Task: Send an email with the signature David Green with the subject 'Invoice follow-up' and the message 'I am sorry for any delays in our response.' from softage.1@softage.net to softage.6@softage.net and softage.7@softage.net with CC to softage.8@softage.net
Action: Mouse moved to (217, 212)
Screenshot: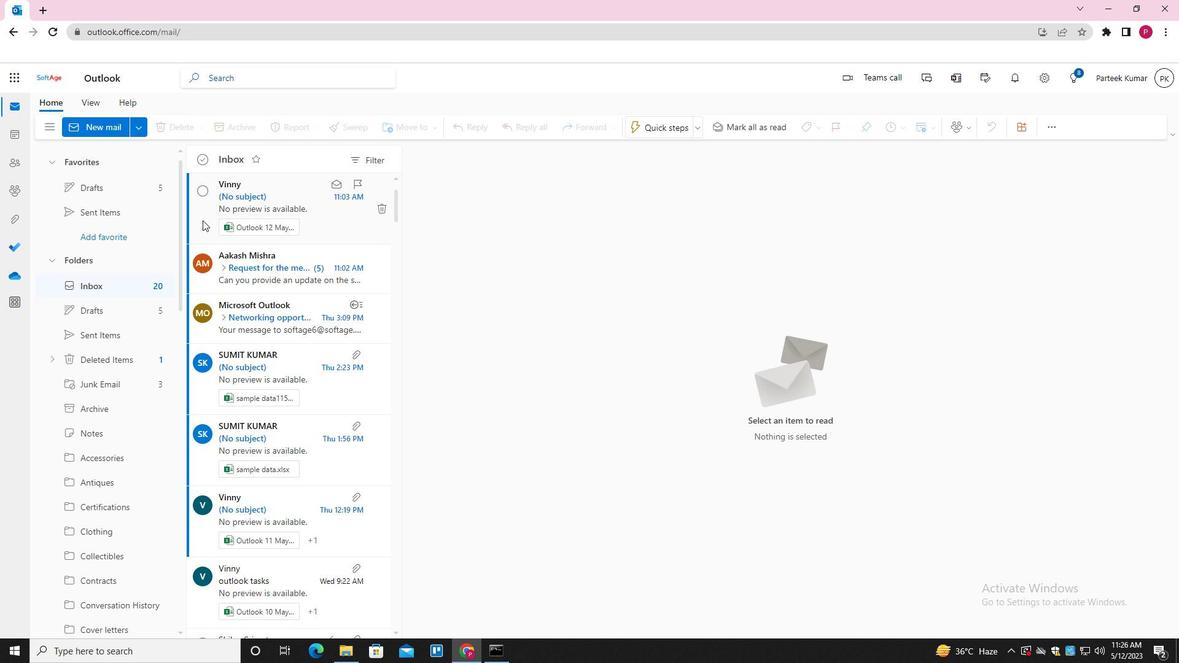 
Action: Key pressed n
Screenshot: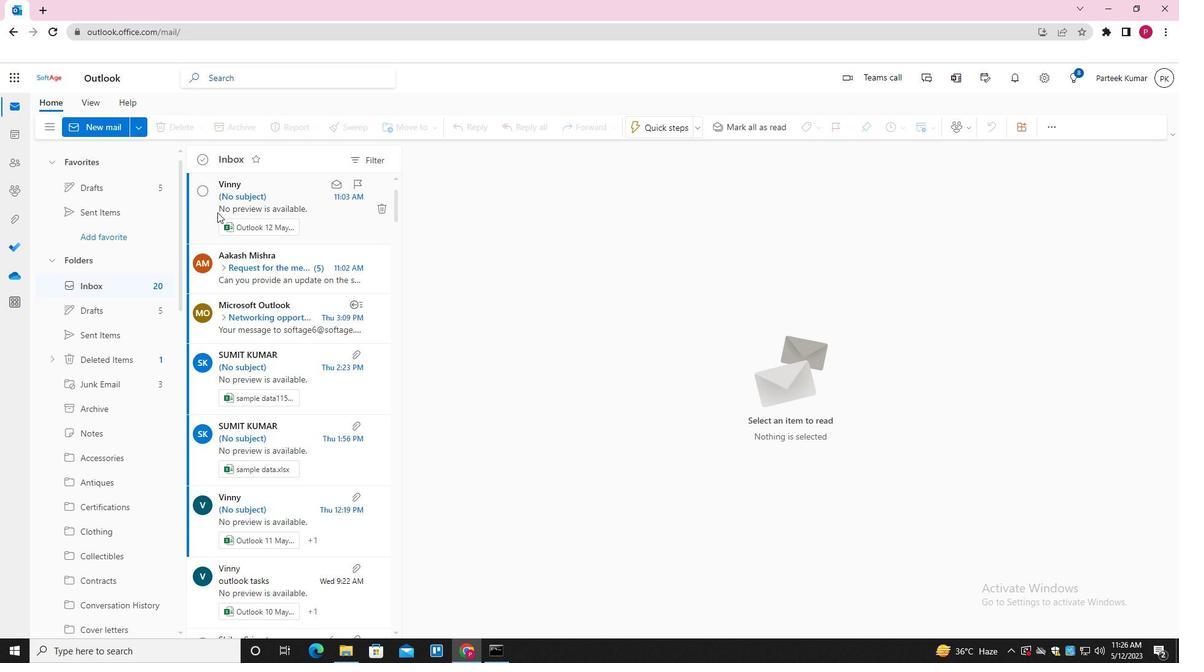 
Action: Mouse moved to (474, 283)
Screenshot: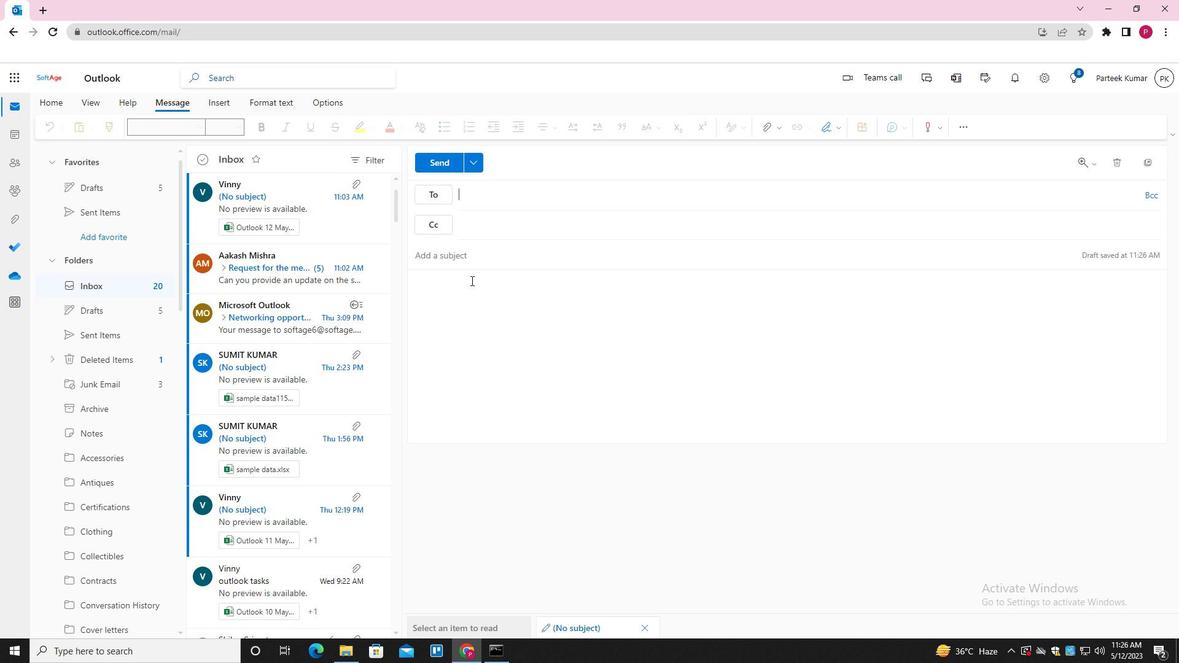 
Action: Mouse pressed left at (474, 283)
Screenshot: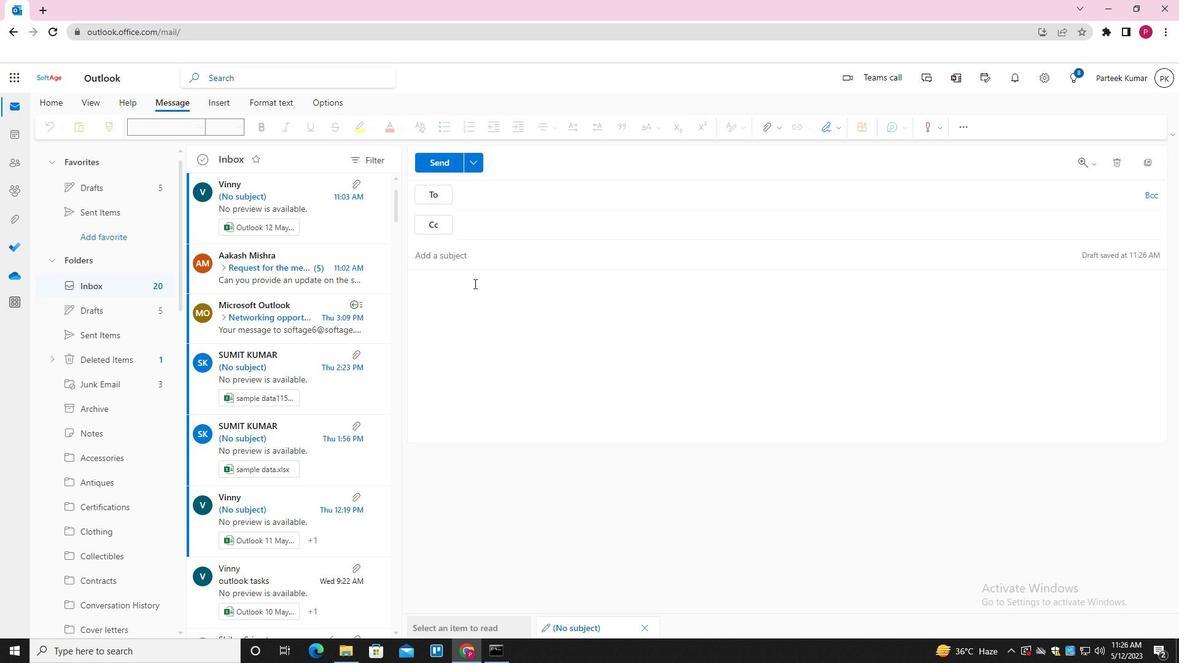 
Action: Mouse moved to (827, 128)
Screenshot: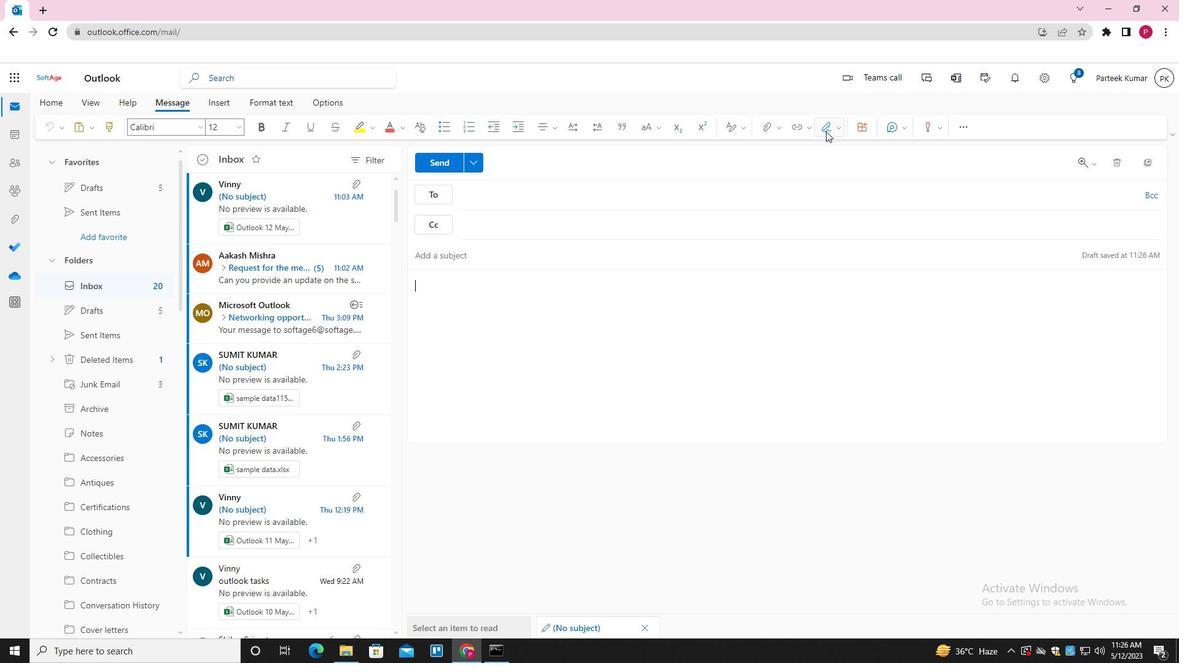 
Action: Mouse pressed left at (827, 128)
Screenshot: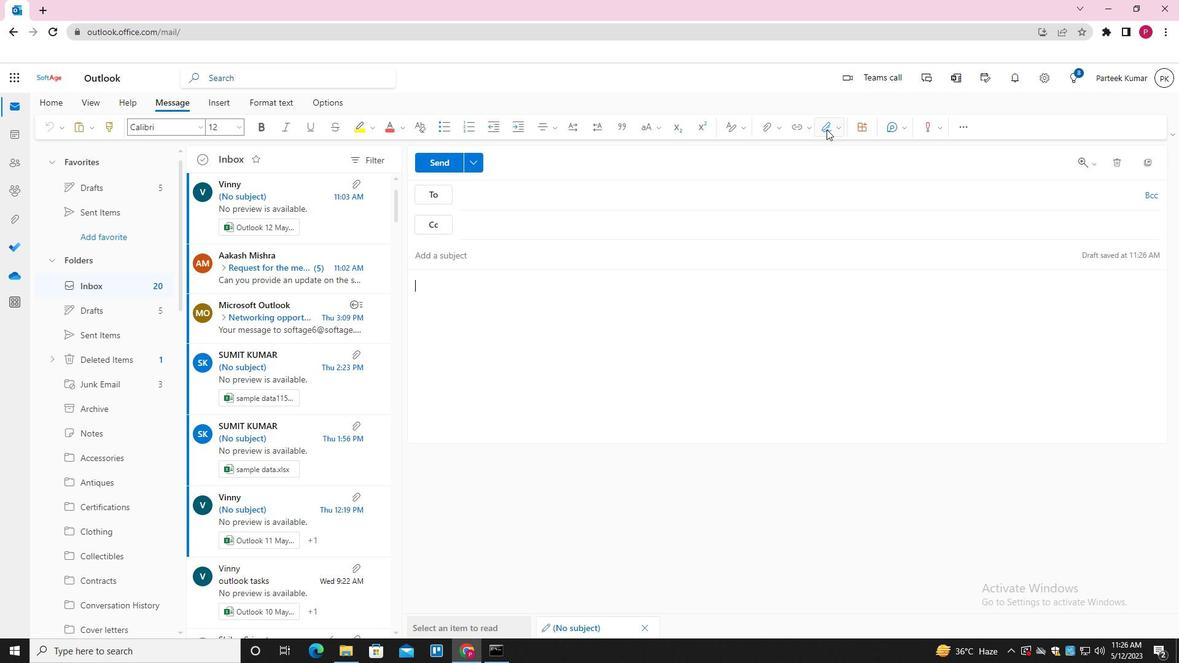 
Action: Mouse moved to (819, 175)
Screenshot: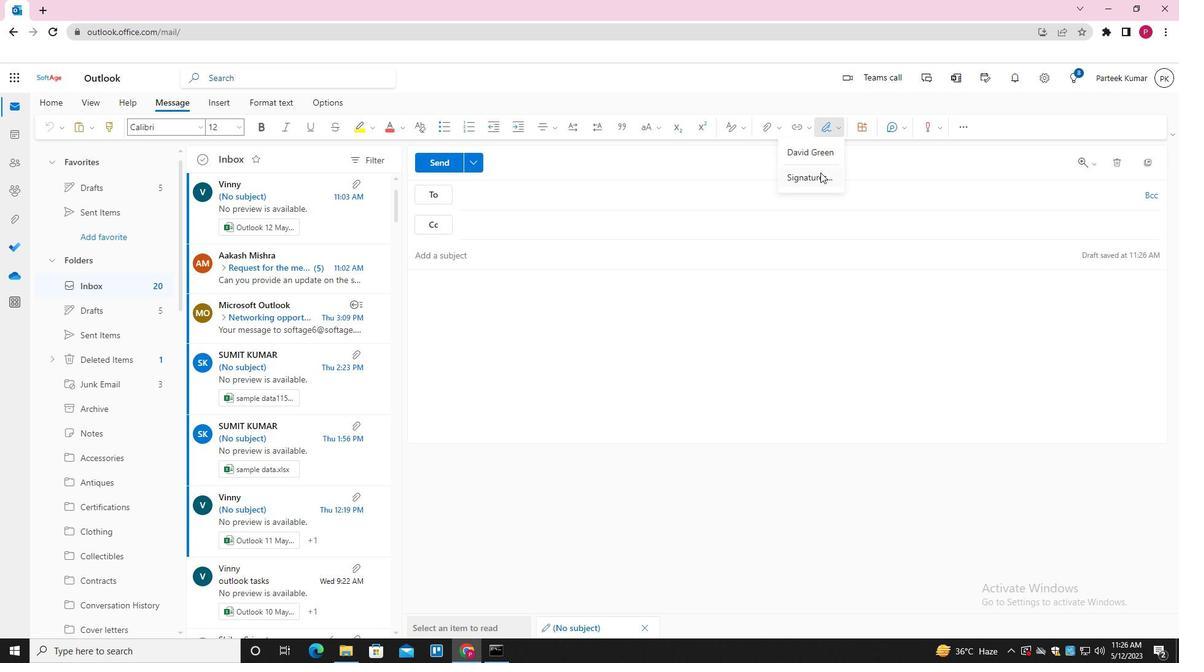 
Action: Mouse pressed left at (819, 175)
Screenshot: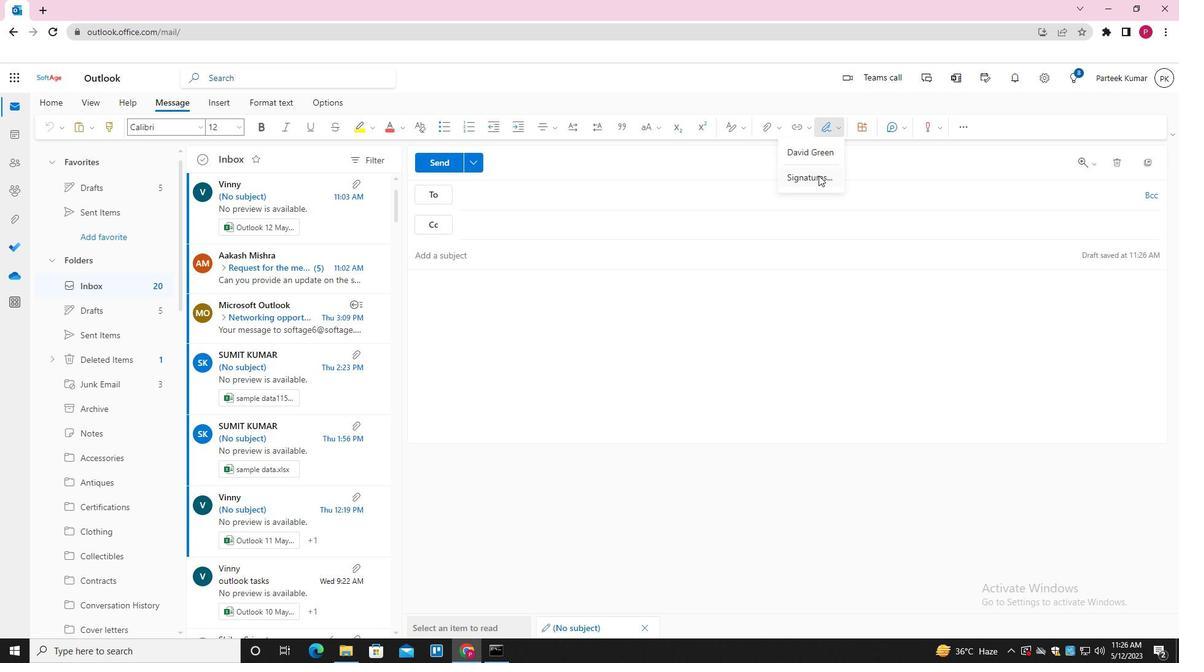
Action: Mouse moved to (822, 220)
Screenshot: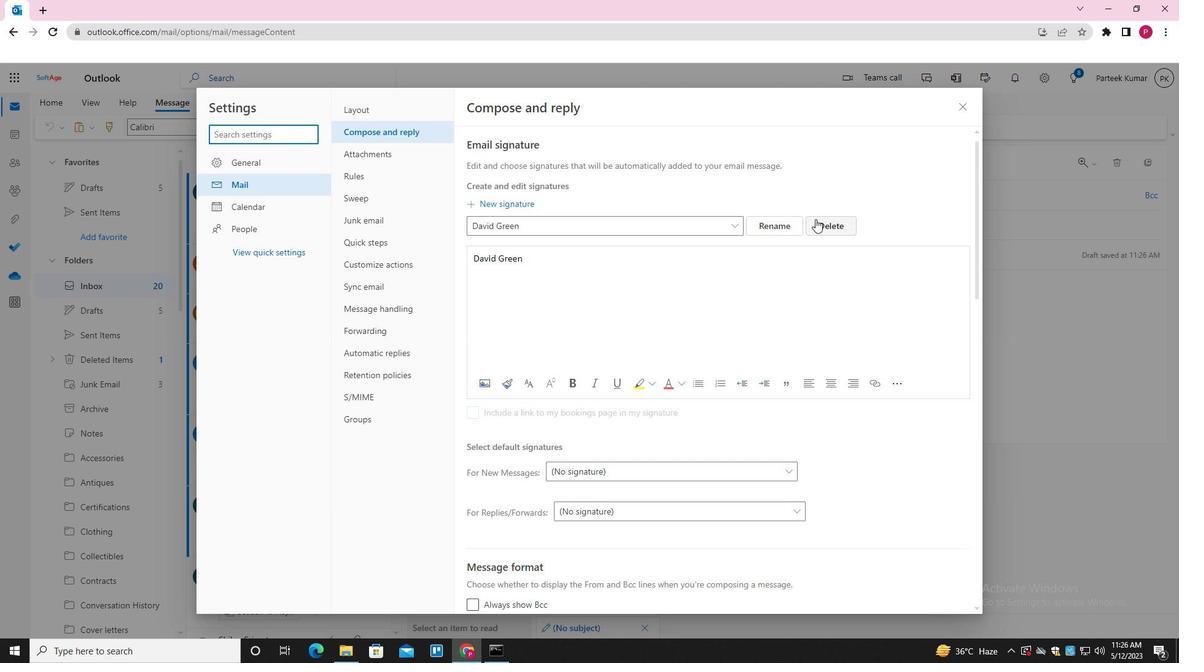 
Action: Mouse pressed left at (822, 220)
Screenshot: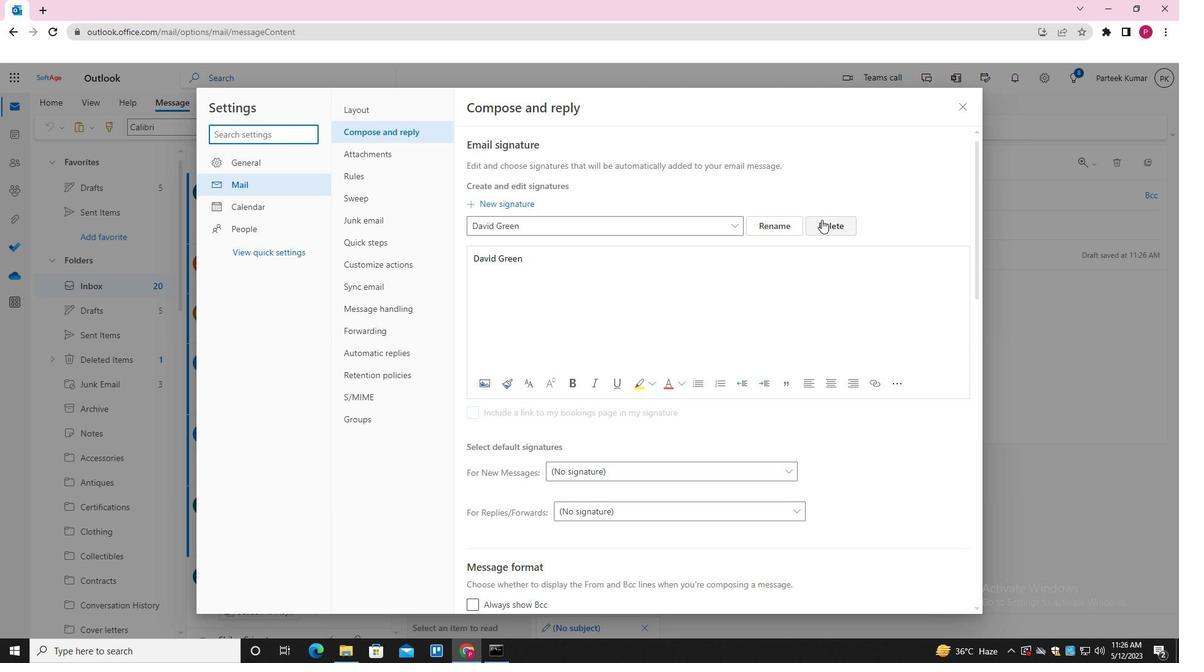
Action: Mouse moved to (635, 223)
Screenshot: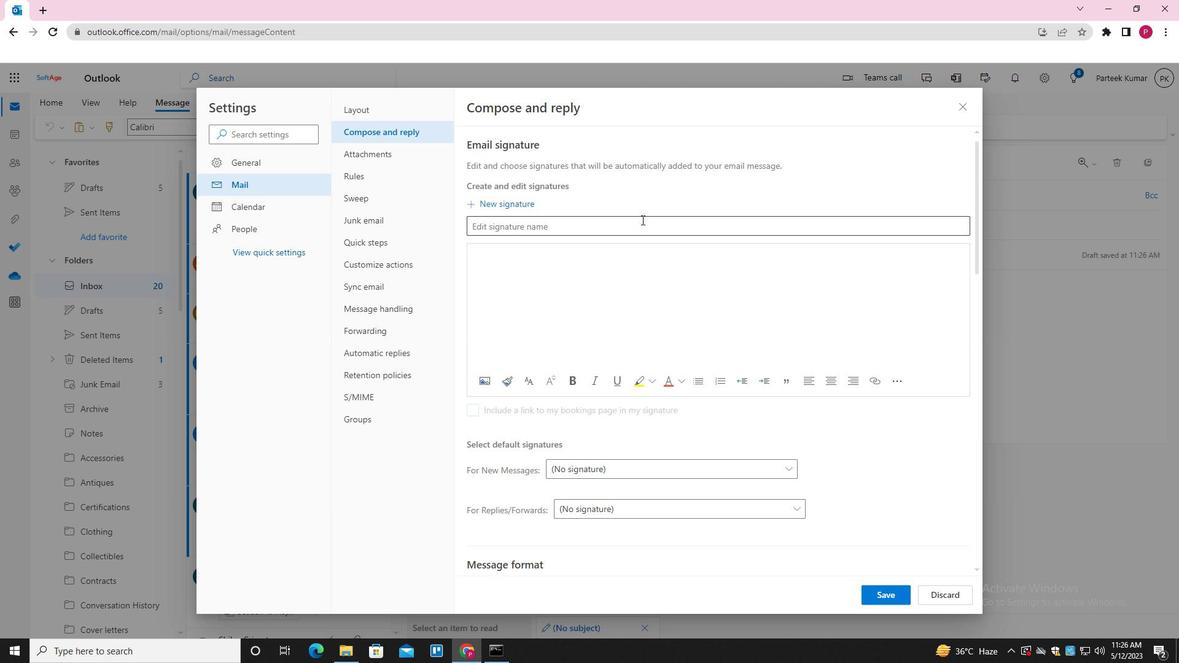 
Action: Mouse pressed left at (635, 223)
Screenshot: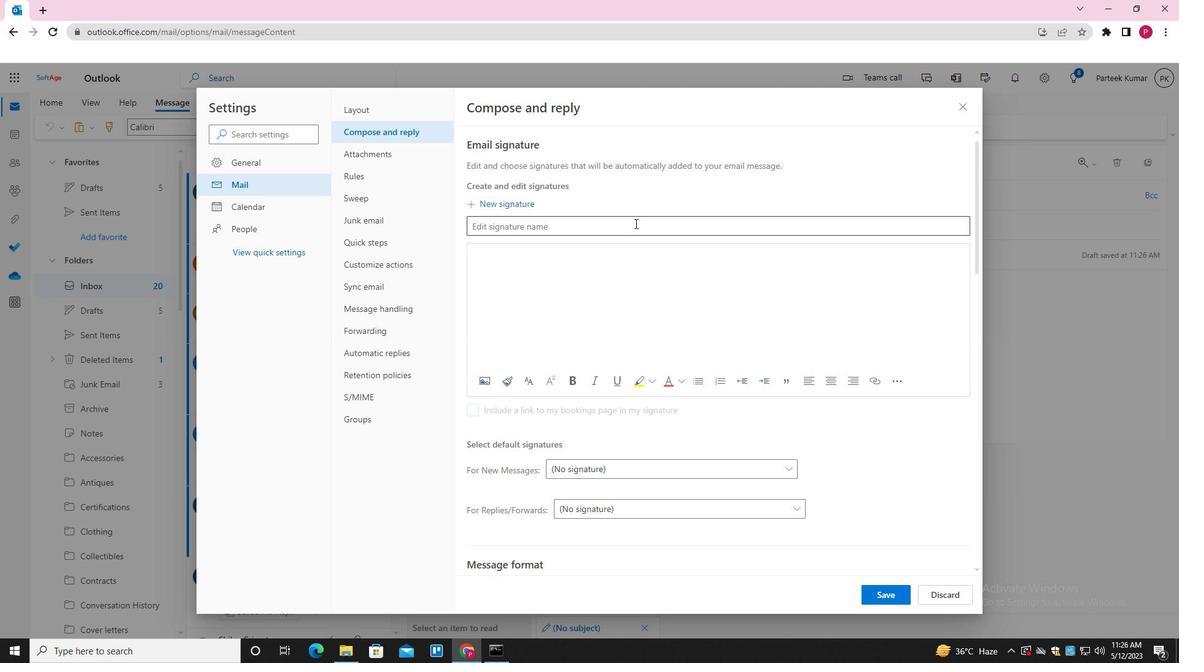 
Action: Key pressed <Key.shift>DAVID<Key.space><Key.shift><Key.shift><Key.shift><Key.shift><Key.shift><Key.shift><Key.shift><Key.shift><Key.shift><Key.shift>GREEN<Key.space><Key.tab><Key.shift>DAVID<Key.space><Key.shift><Key.shift><Key.shift><Key.shift><Key.shift><Key.shift><Key.shift><Key.shift>GREEN
Screenshot: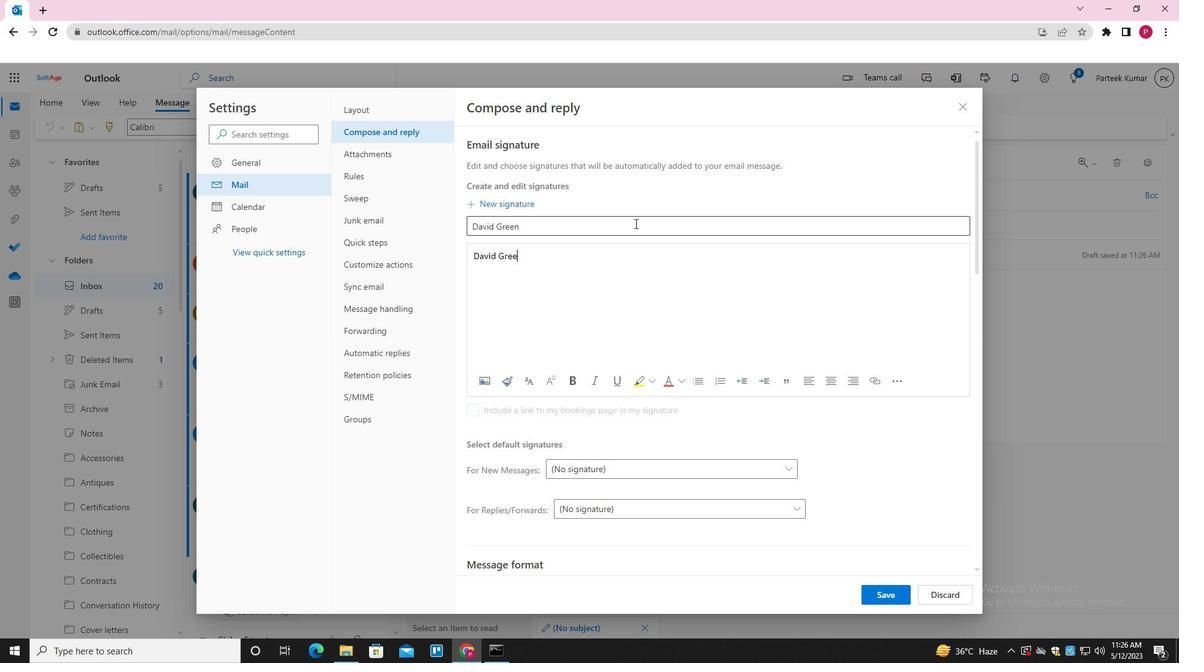 
Action: Mouse moved to (896, 597)
Screenshot: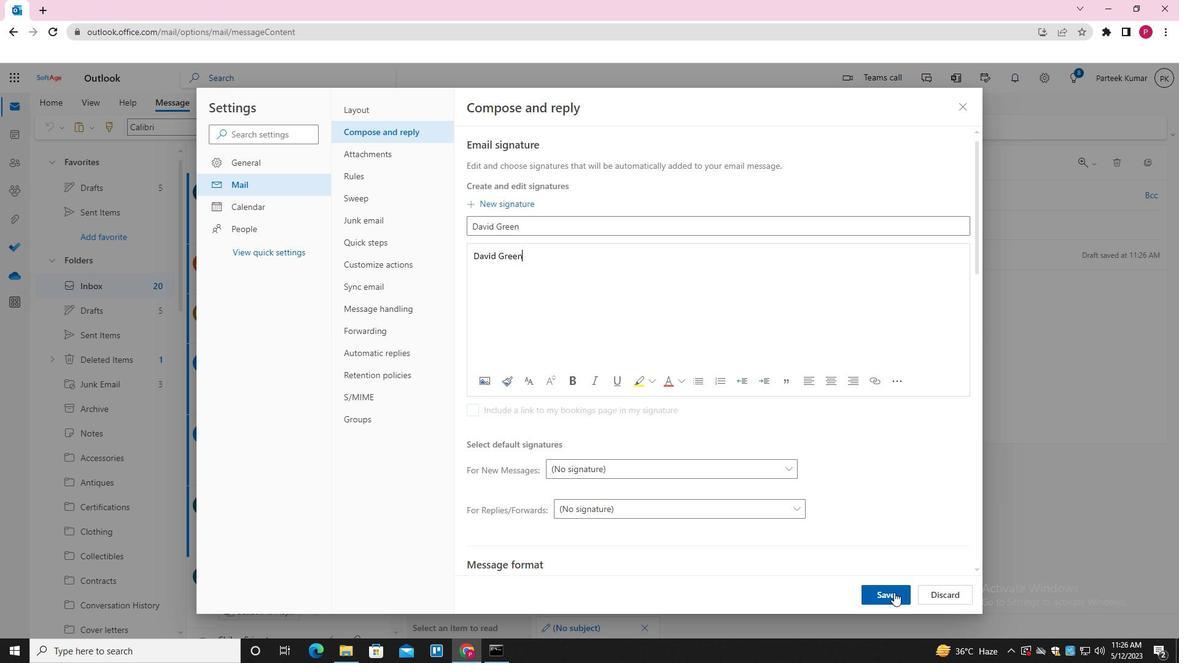 
Action: Mouse pressed left at (896, 597)
Screenshot: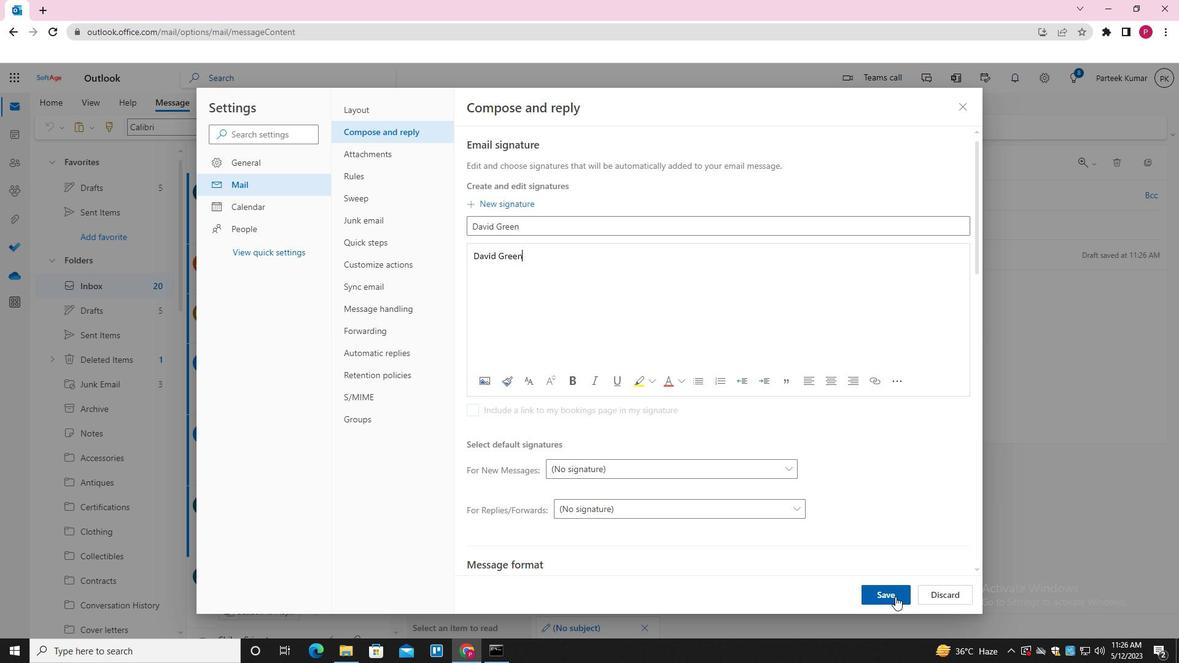 
Action: Mouse moved to (962, 106)
Screenshot: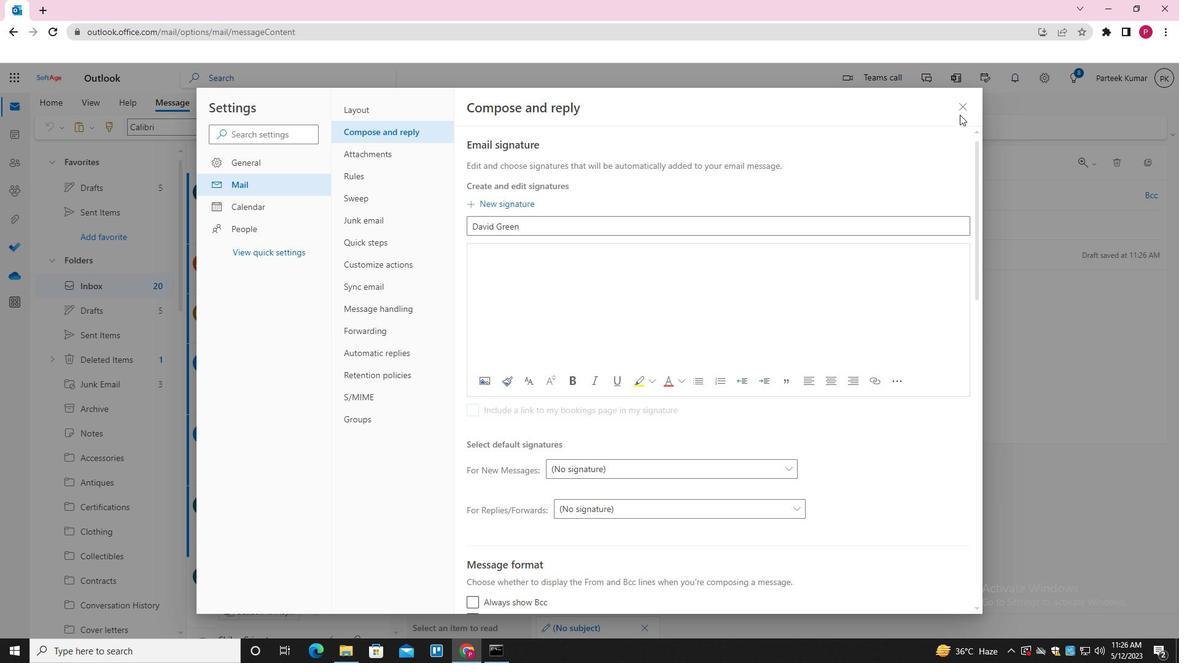 
Action: Mouse pressed left at (962, 106)
Screenshot: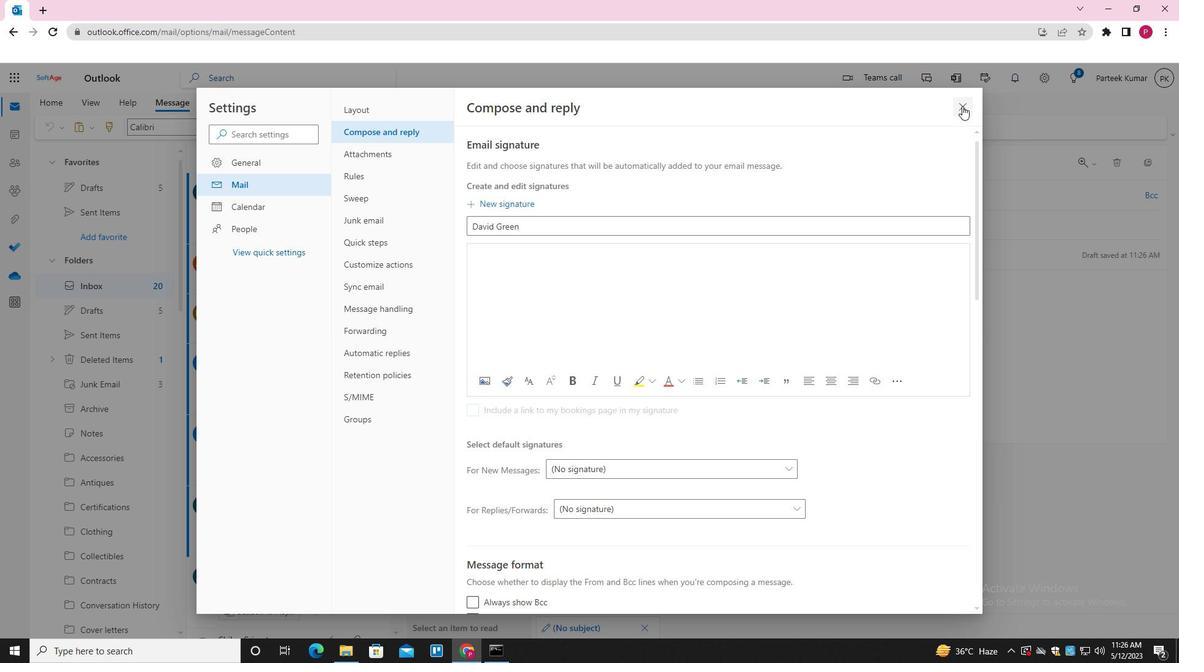 
Action: Mouse moved to (722, 291)
Screenshot: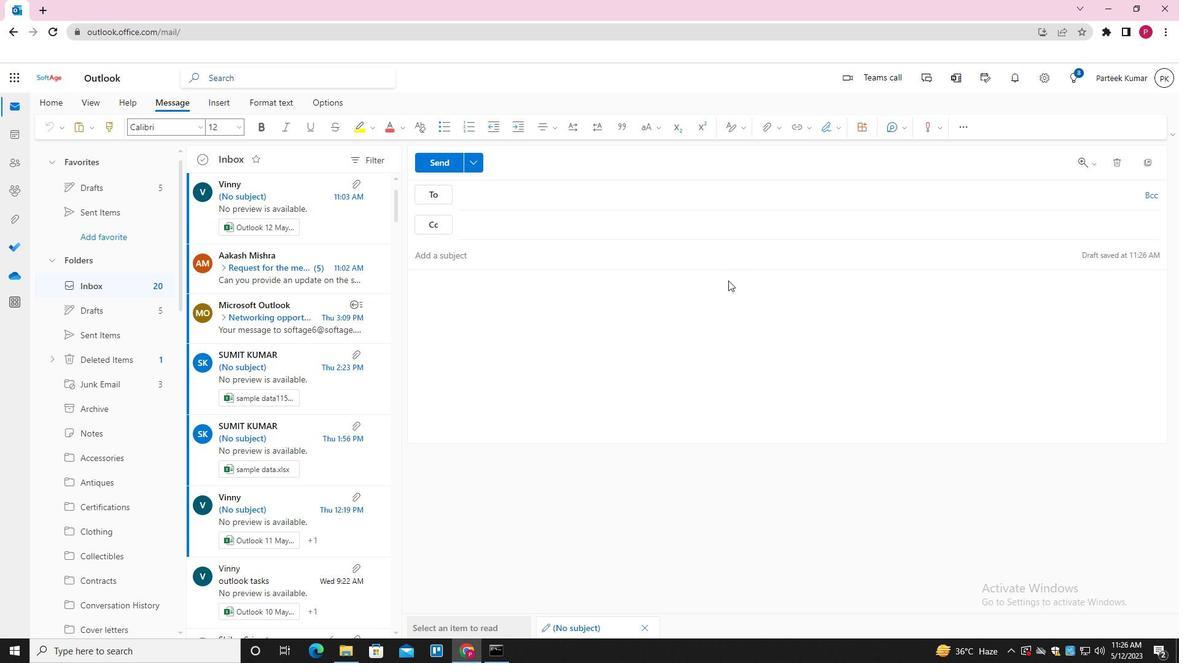 
Action: Mouse pressed left at (722, 291)
Screenshot: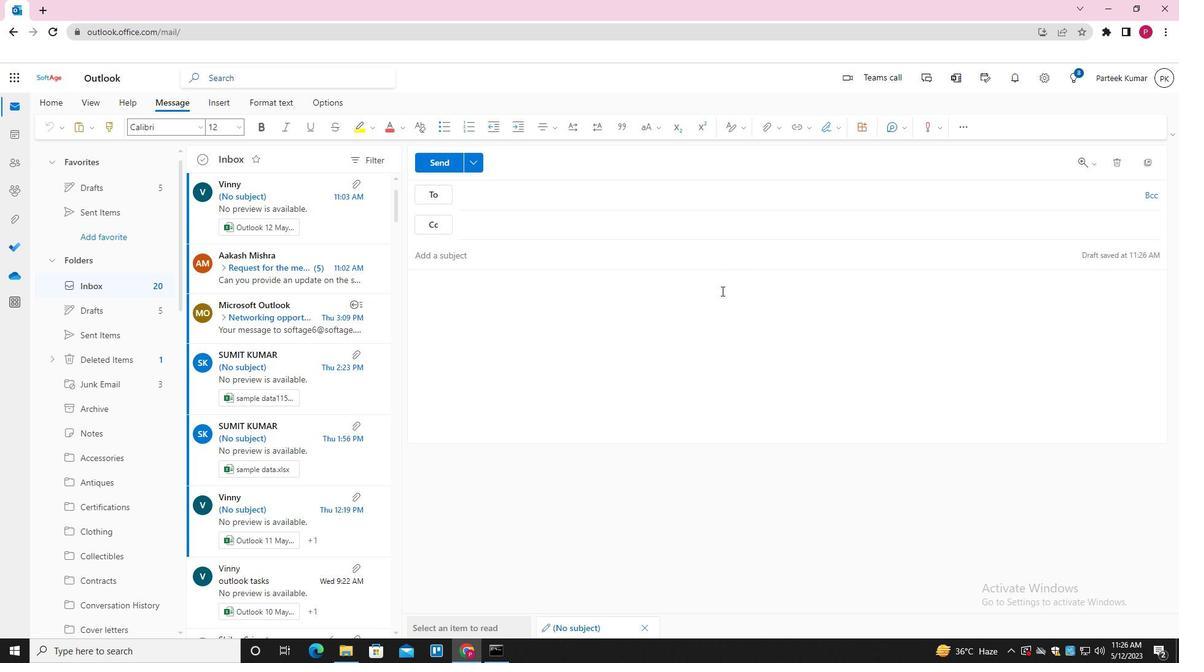 
Action: Mouse moved to (823, 127)
Screenshot: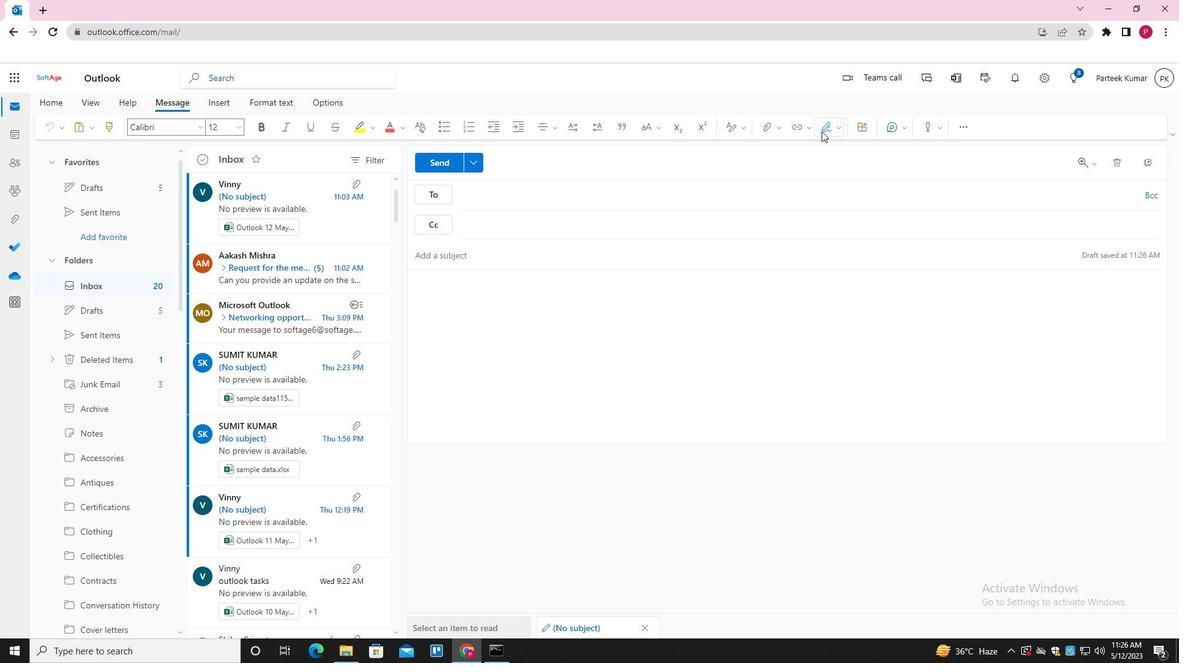 
Action: Mouse pressed left at (823, 127)
Screenshot: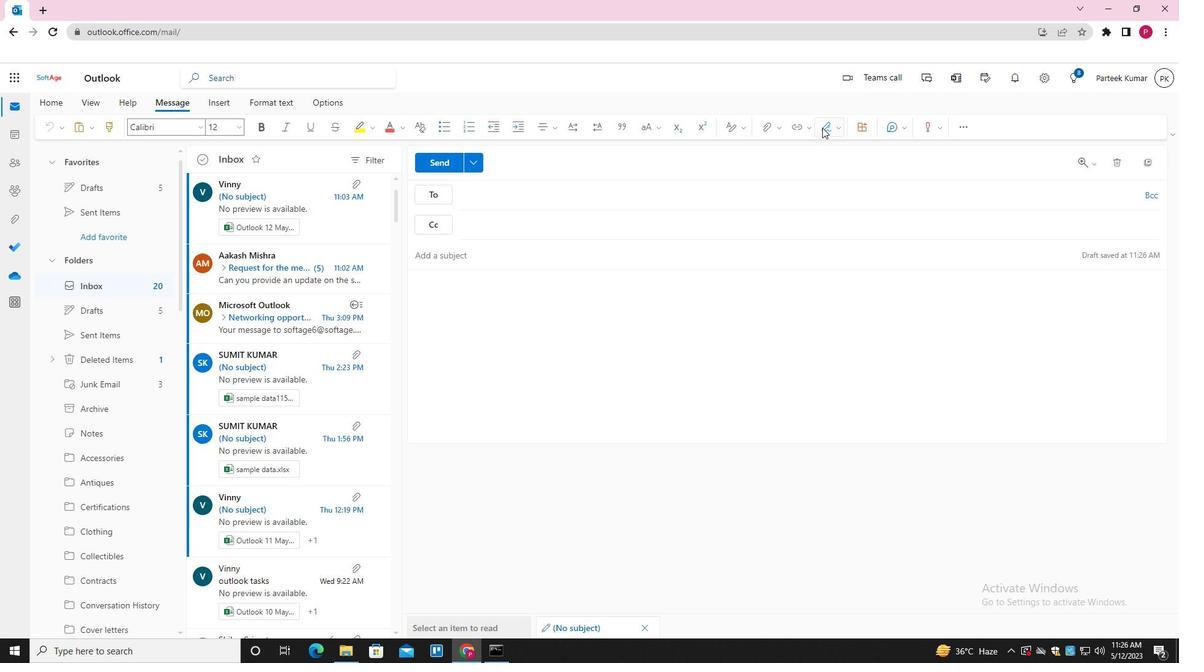 
Action: Mouse moved to (819, 151)
Screenshot: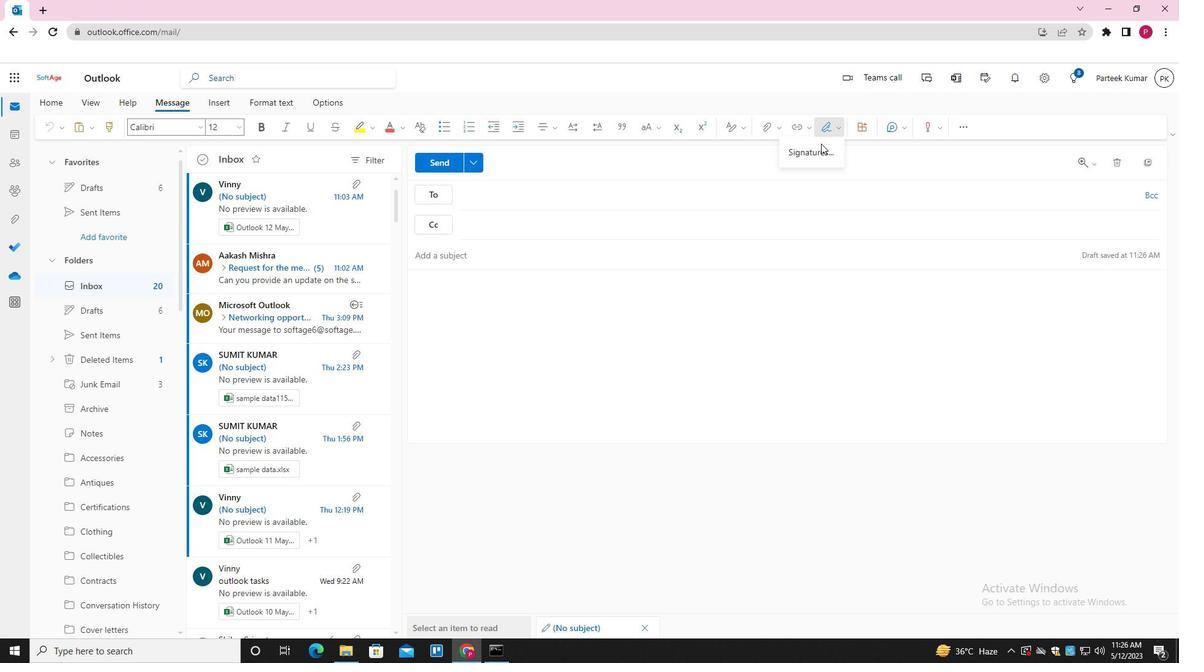 
Action: Mouse pressed left at (819, 151)
Screenshot: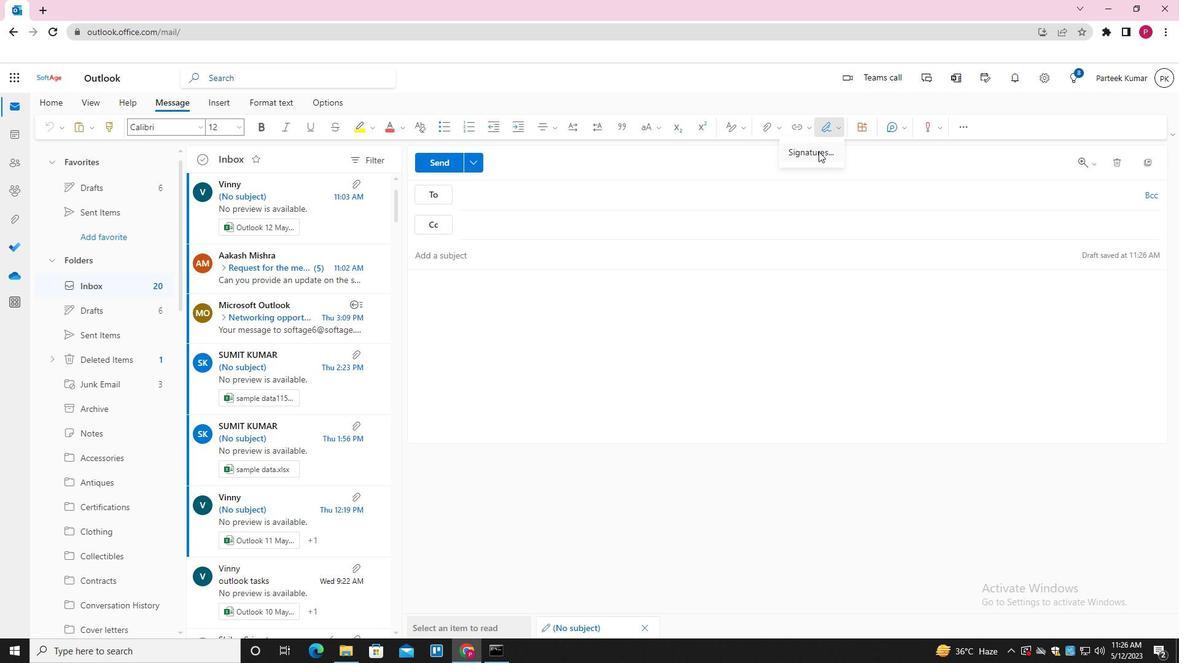 
Action: Mouse moved to (682, 223)
Screenshot: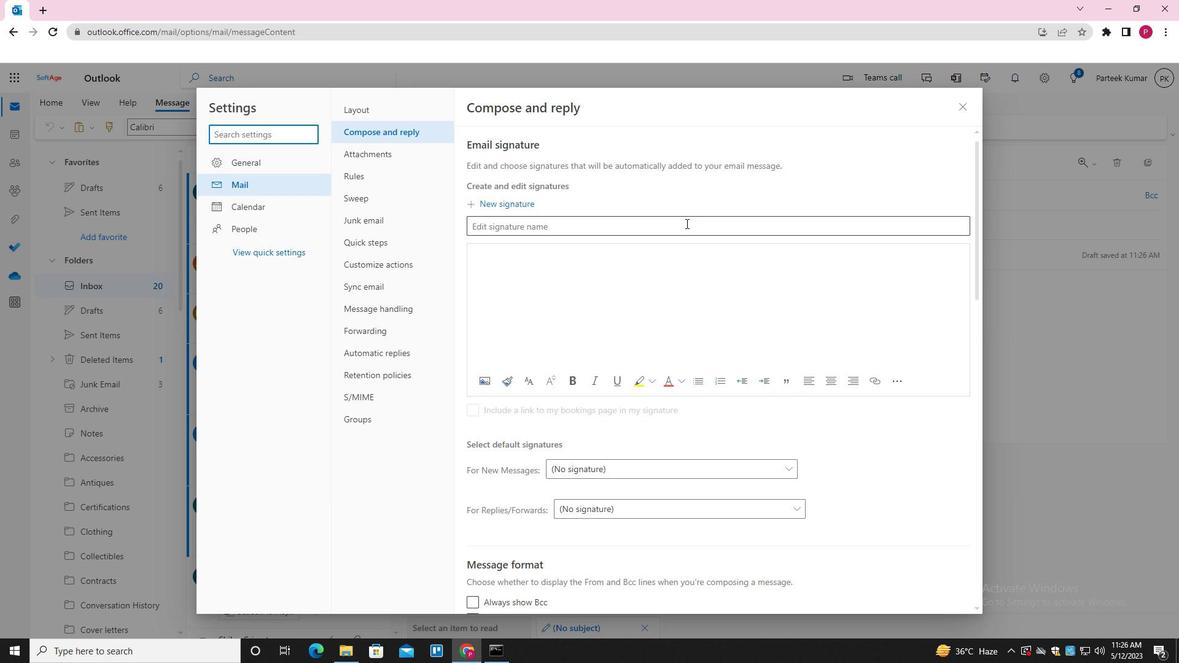 
Action: Mouse pressed left at (682, 223)
Screenshot: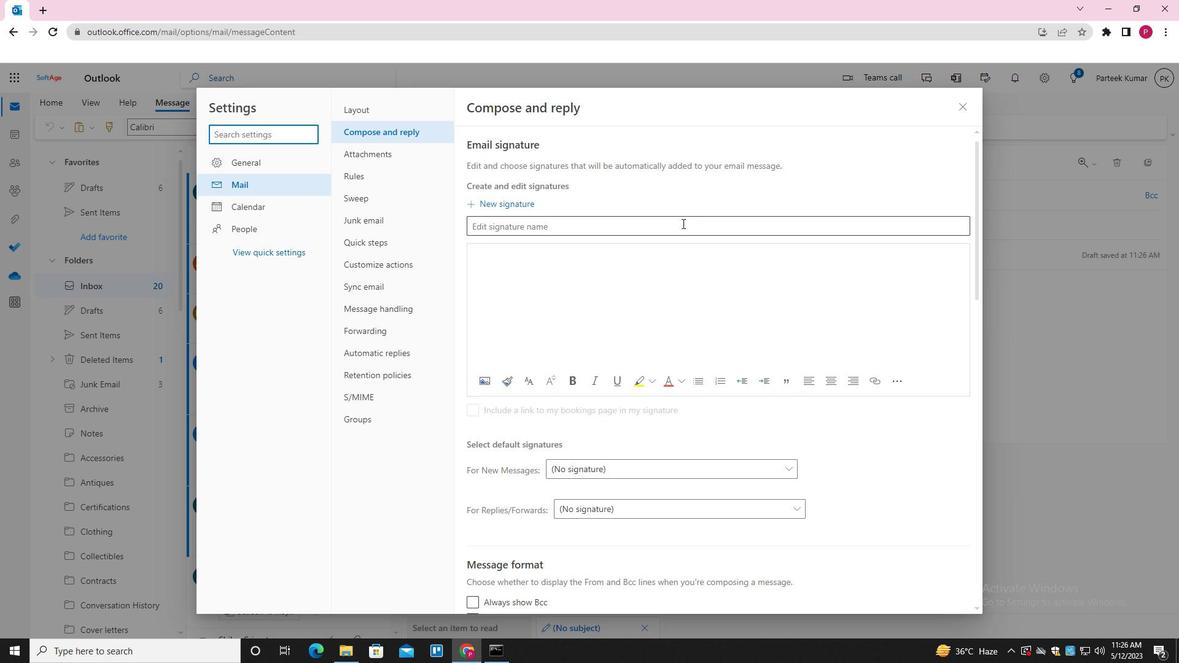 
Action: Key pressed <Key.shift>DAVID<Key.space><Key.shift>GREEN<Key.tab><Key.shift>DAVID<Key.space><Key.shift>GREEN
Screenshot: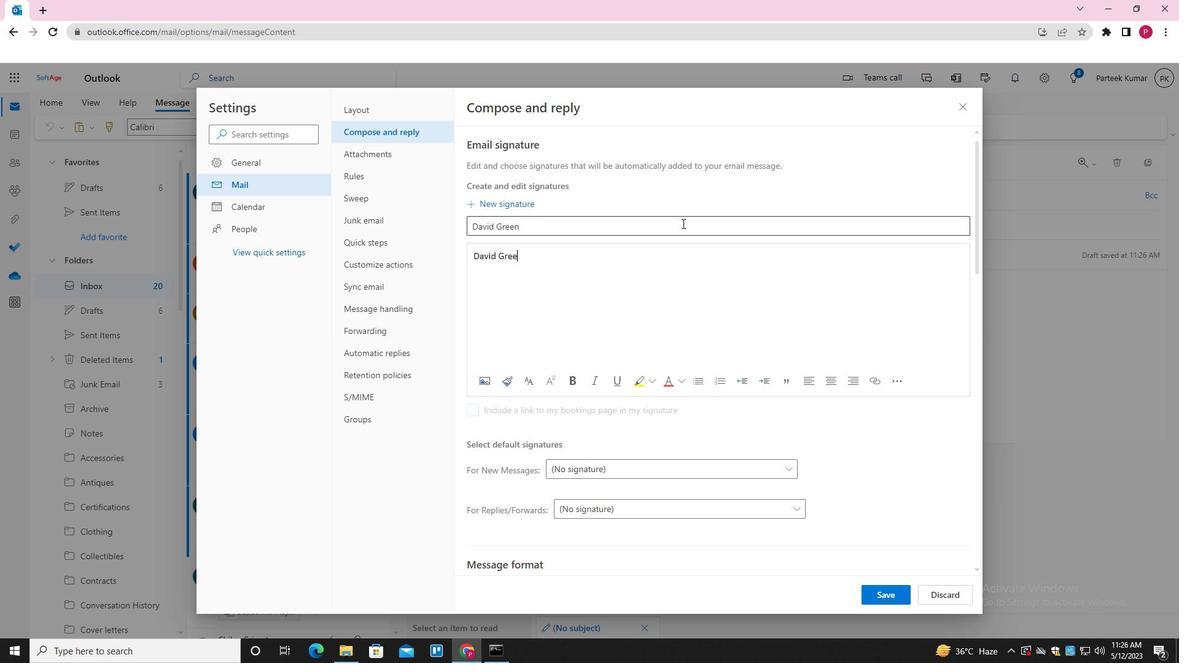 
Action: Mouse moved to (883, 601)
Screenshot: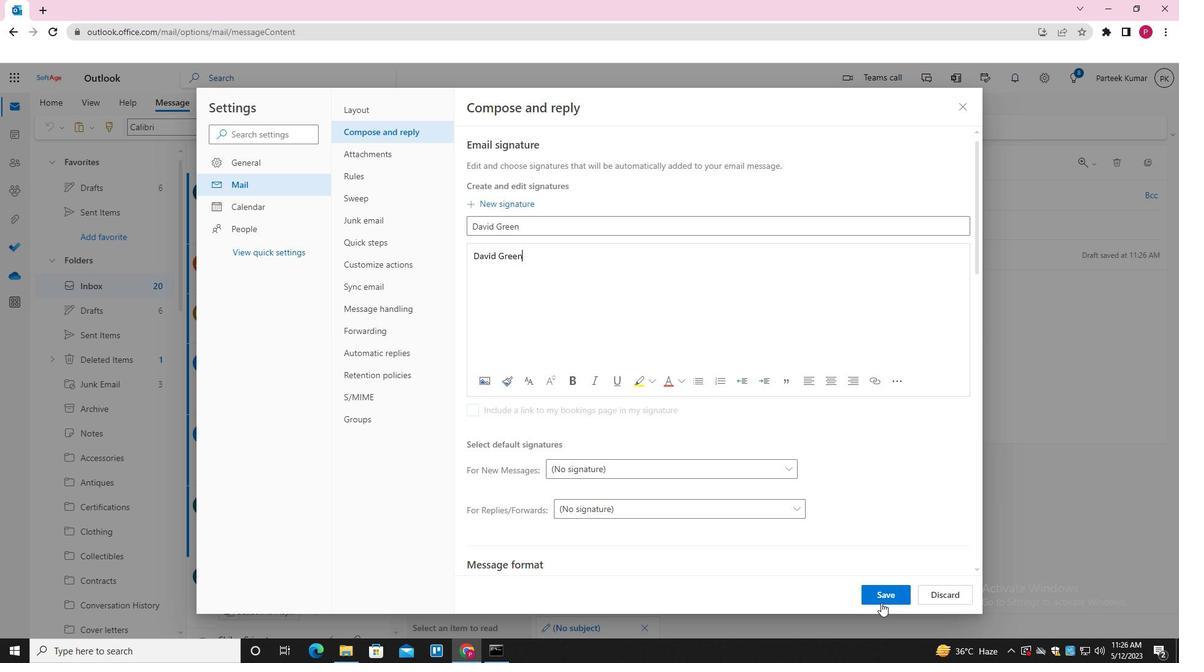 
Action: Mouse pressed left at (883, 601)
Screenshot: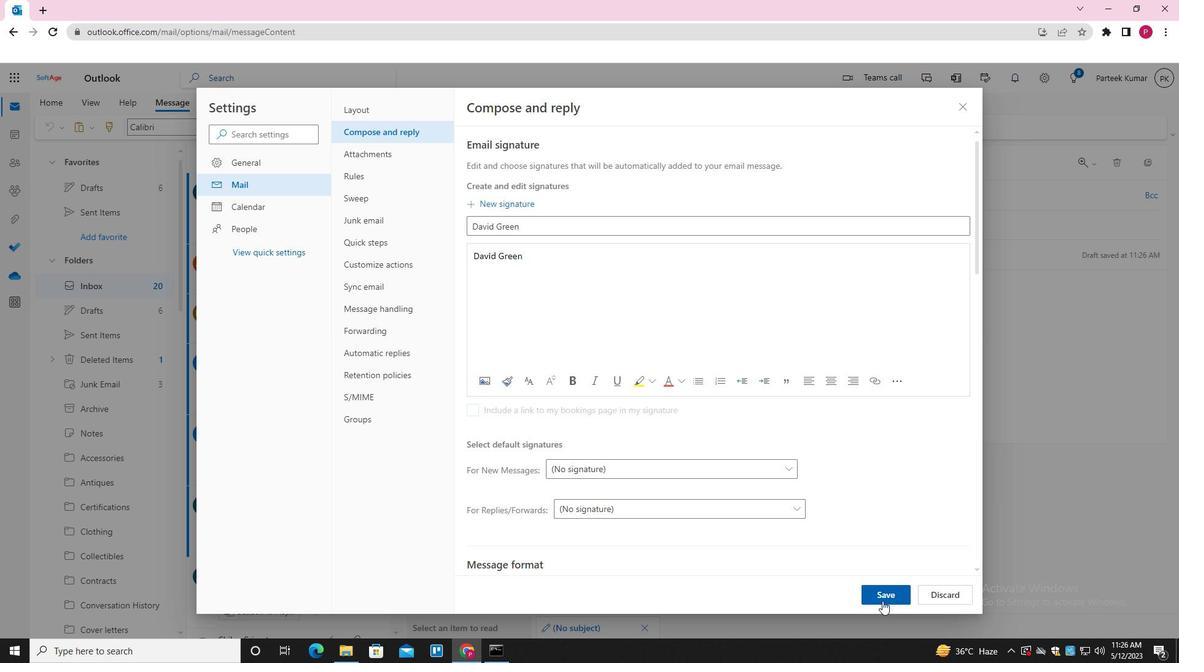 
Action: Mouse moved to (961, 110)
Screenshot: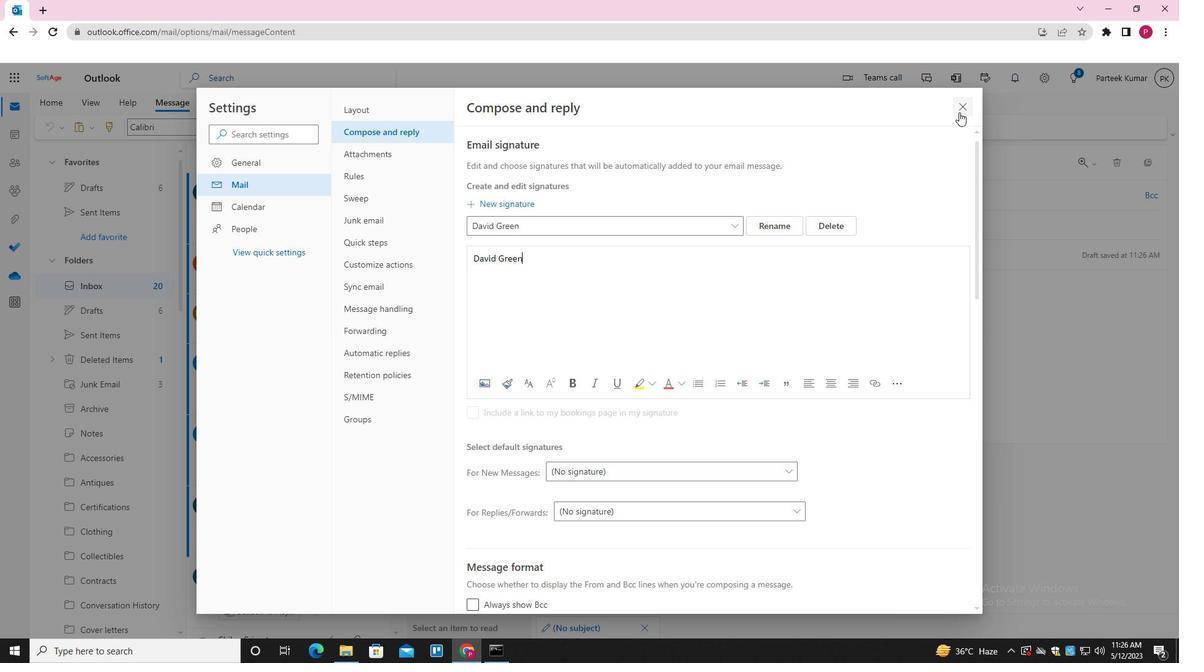 
Action: Mouse pressed left at (961, 110)
Screenshot: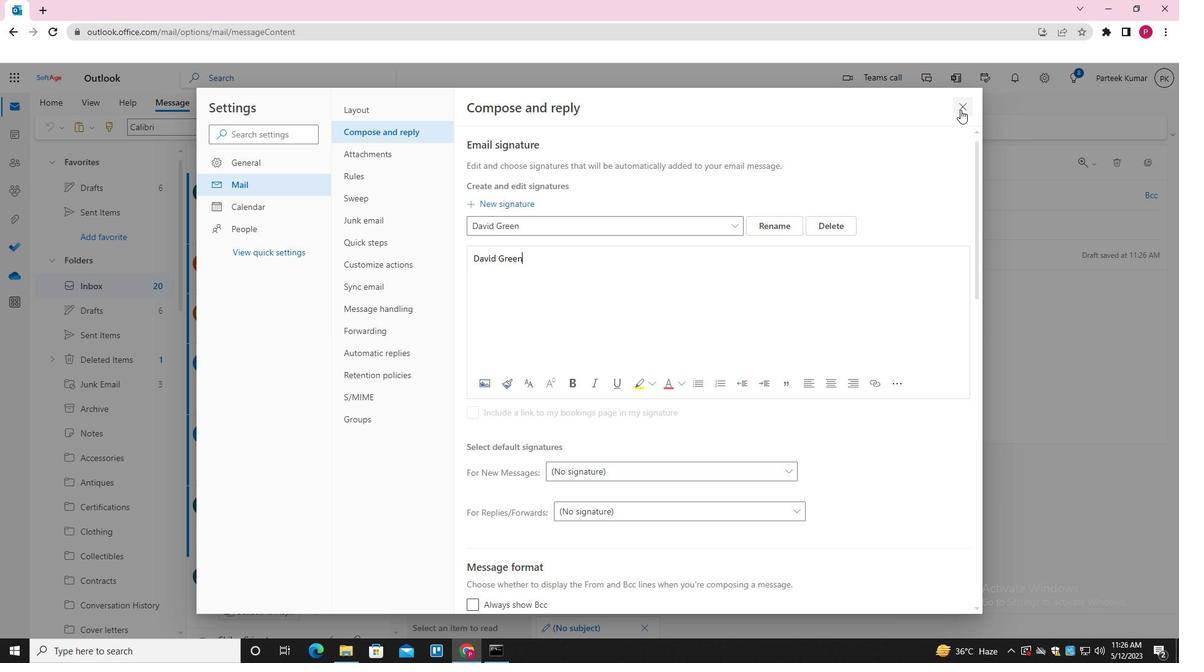 
Action: Mouse moved to (768, 300)
Screenshot: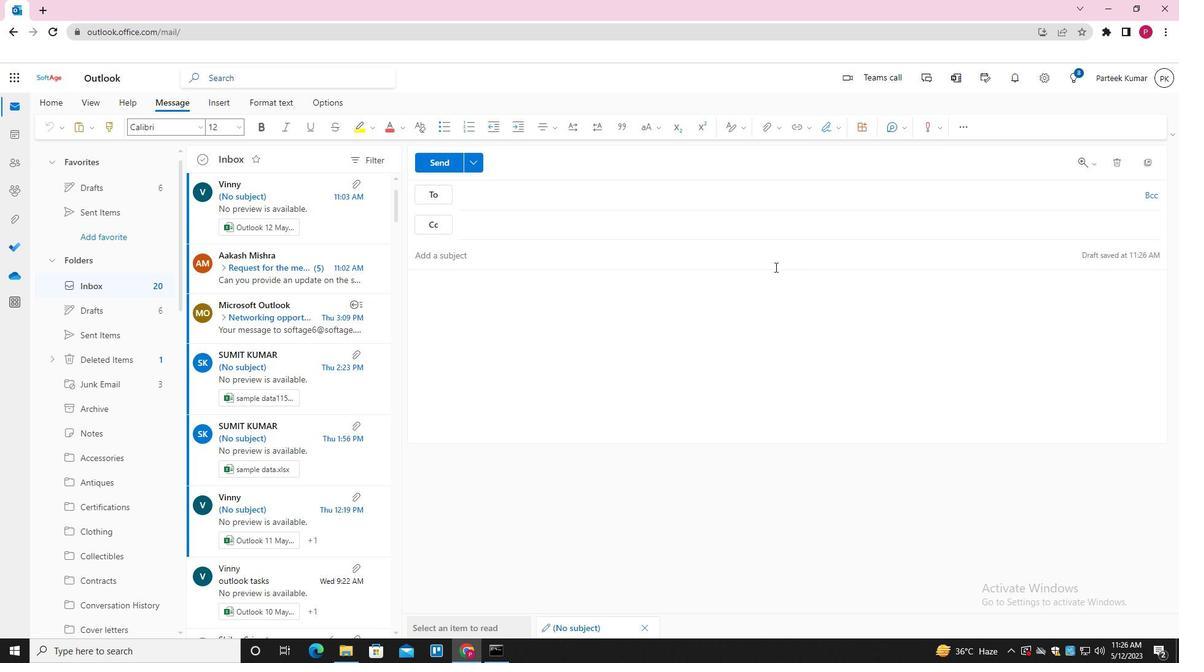 
Action: Mouse pressed left at (768, 300)
Screenshot: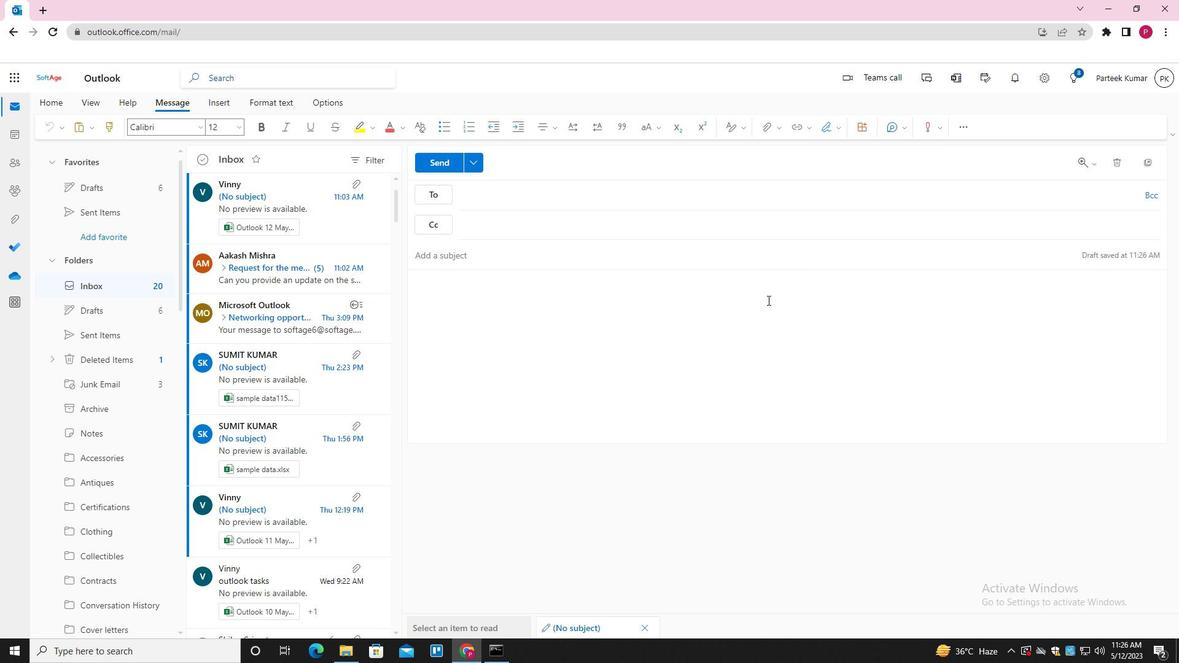 
Action: Mouse moved to (827, 130)
Screenshot: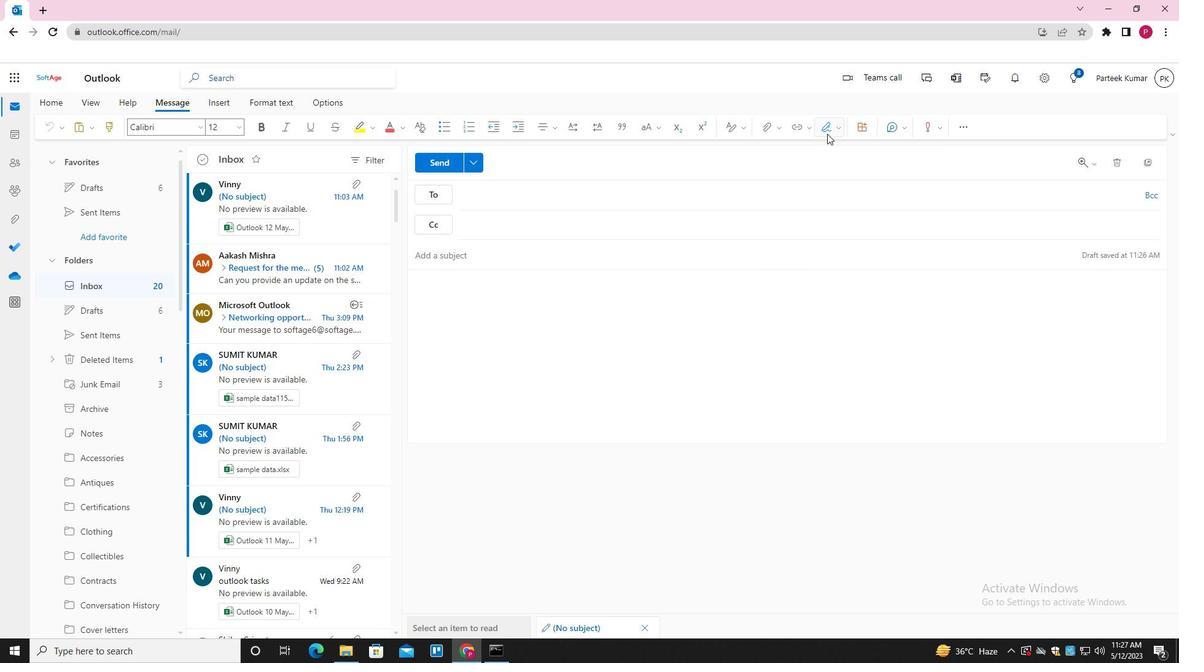 
Action: Mouse pressed left at (827, 130)
Screenshot: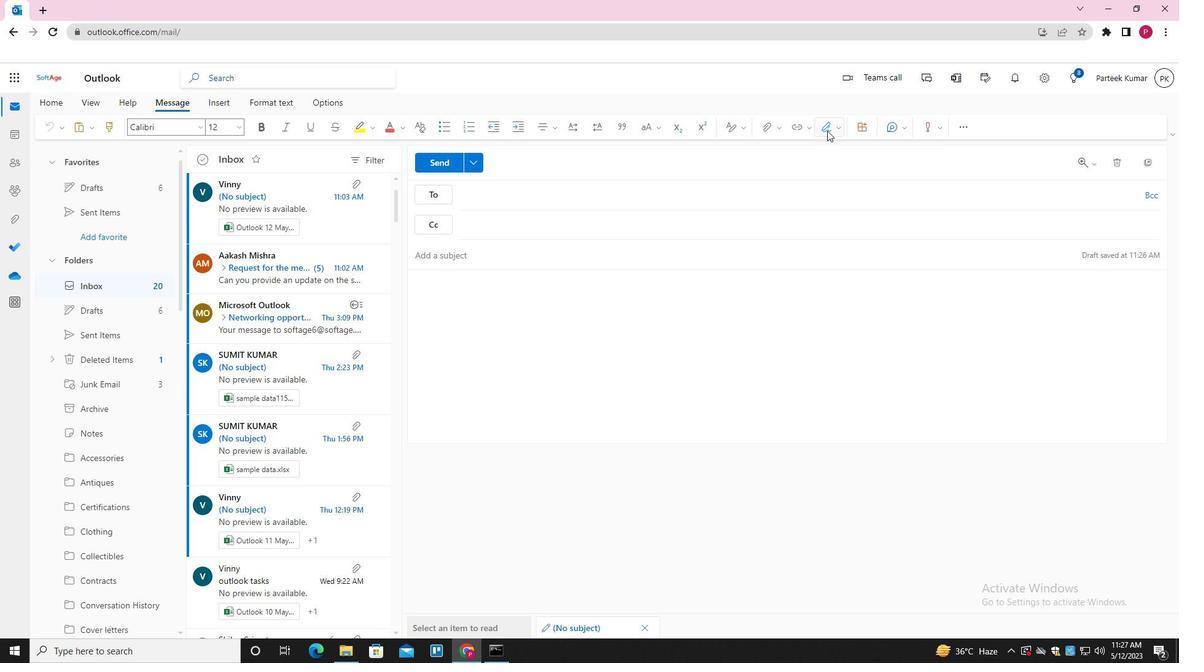 
Action: Mouse moved to (822, 151)
Screenshot: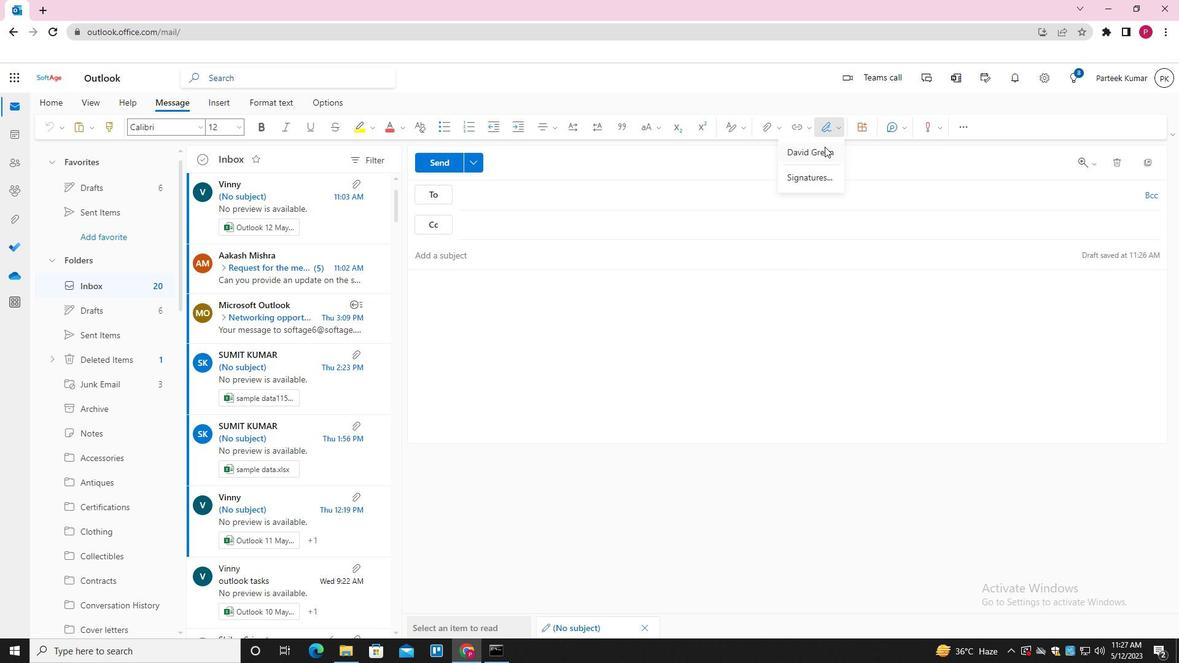 
Action: Mouse pressed left at (822, 151)
Screenshot: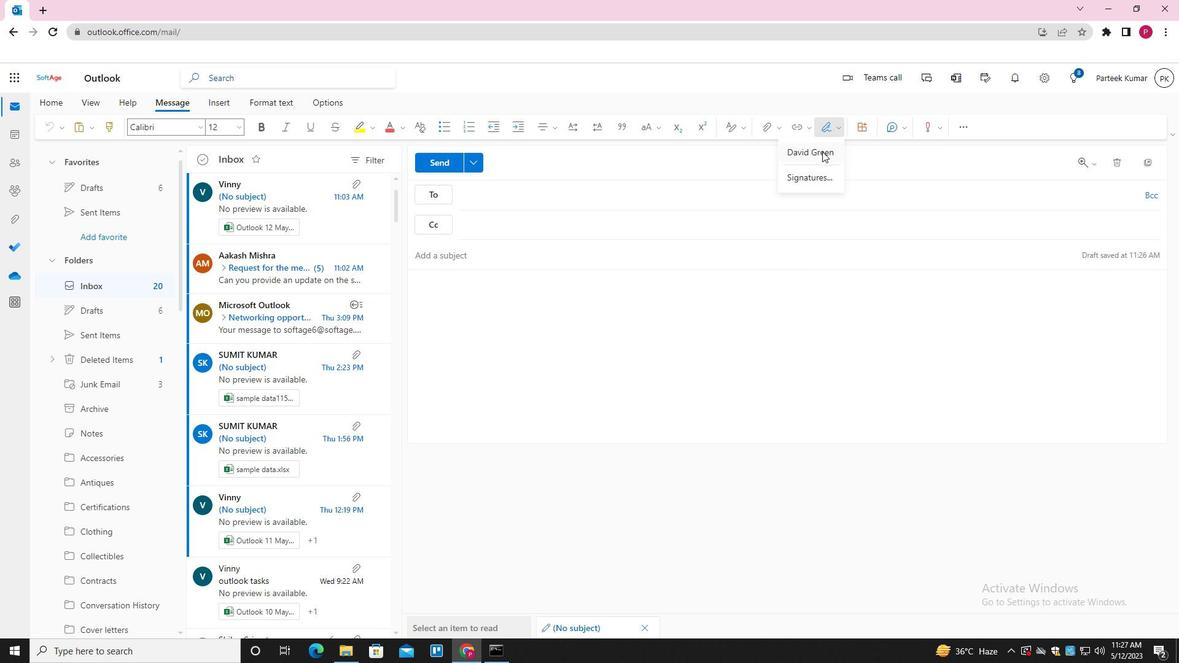 
Action: Mouse moved to (577, 260)
Screenshot: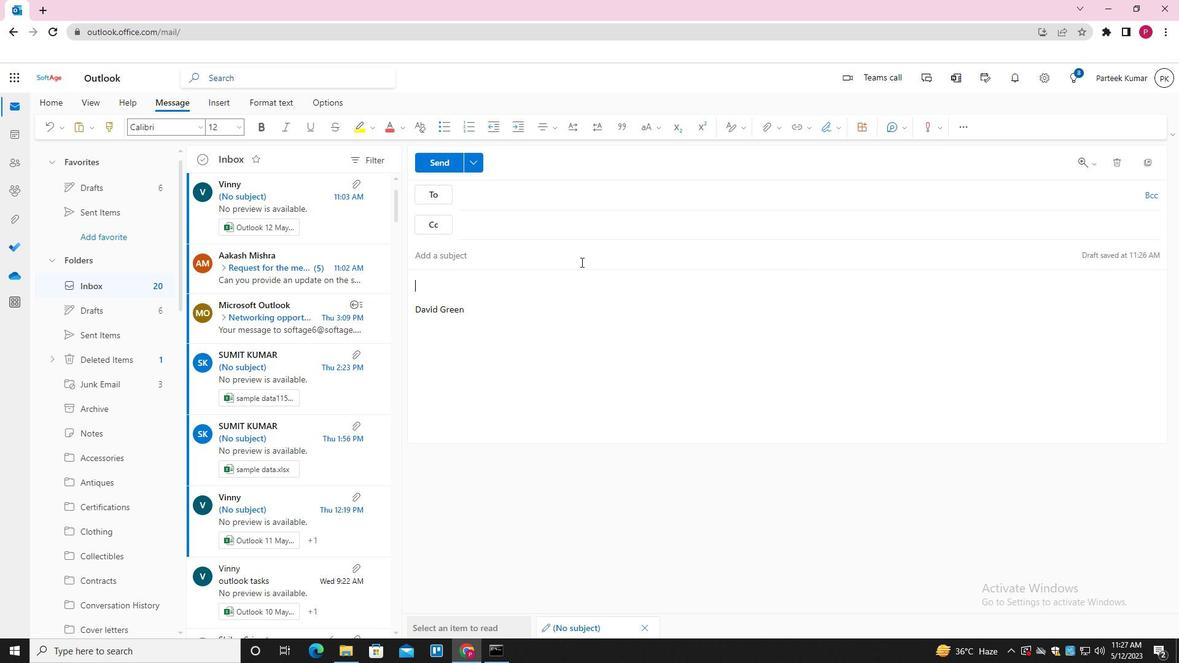 
Action: Mouse pressed left at (577, 260)
Screenshot: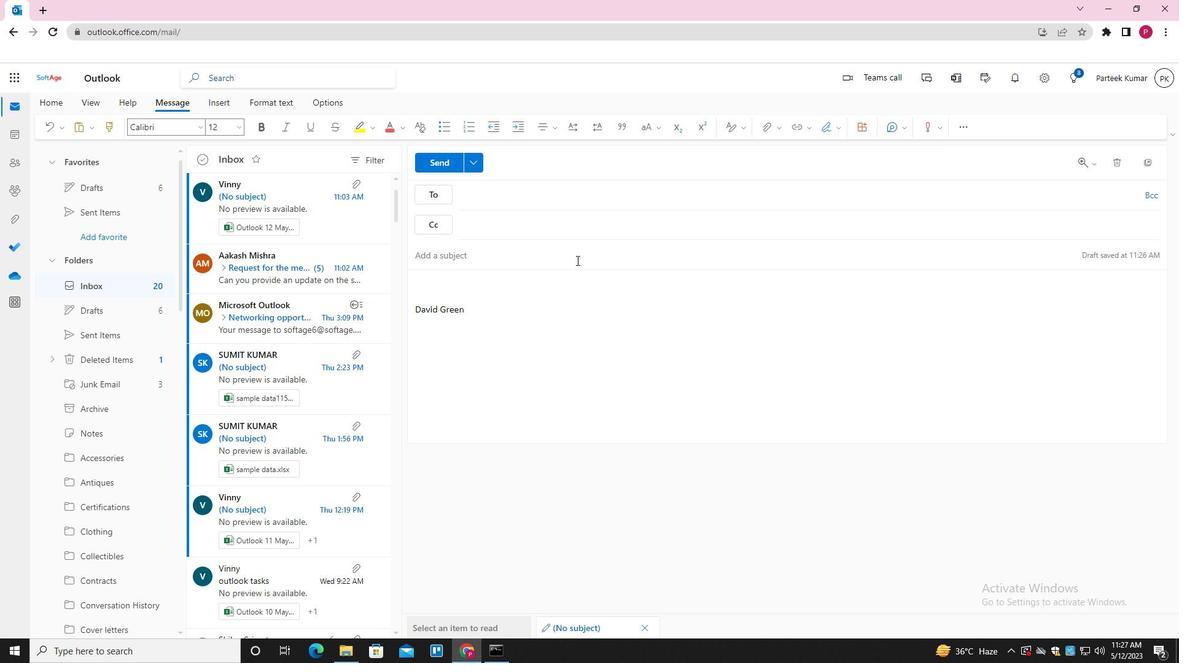 
Action: Key pressed <Key.shift_r>INVOICE<Key.space>FOLLOE<Key.backspace>W-UP
Screenshot: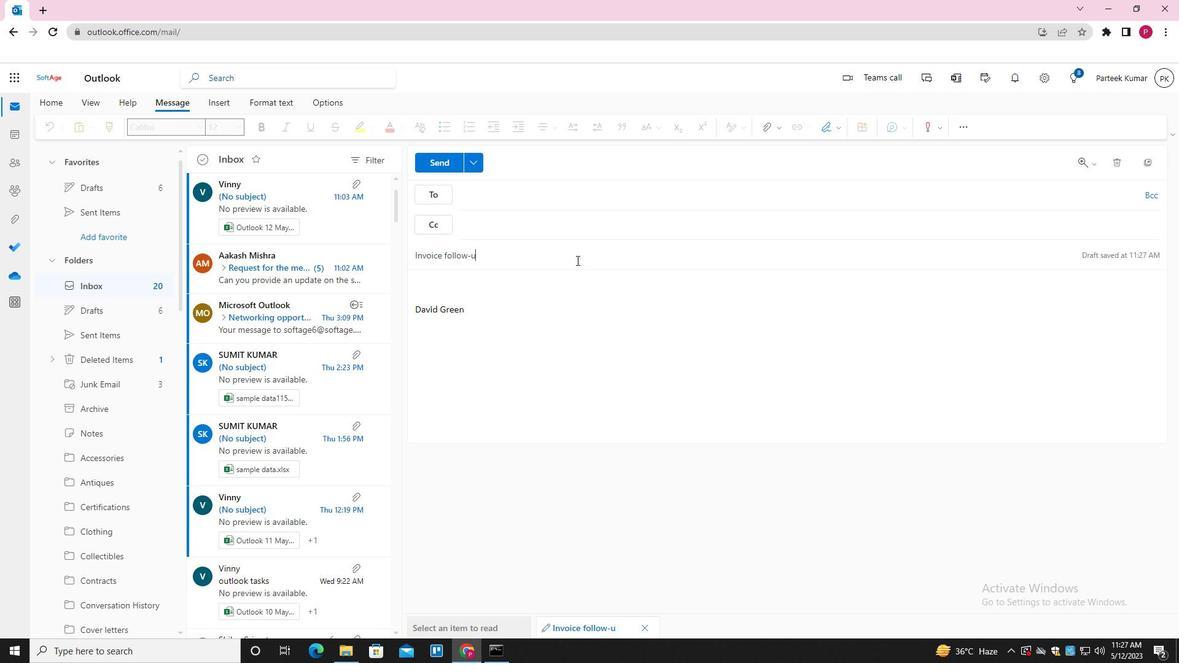 
Action: Mouse moved to (549, 299)
Screenshot: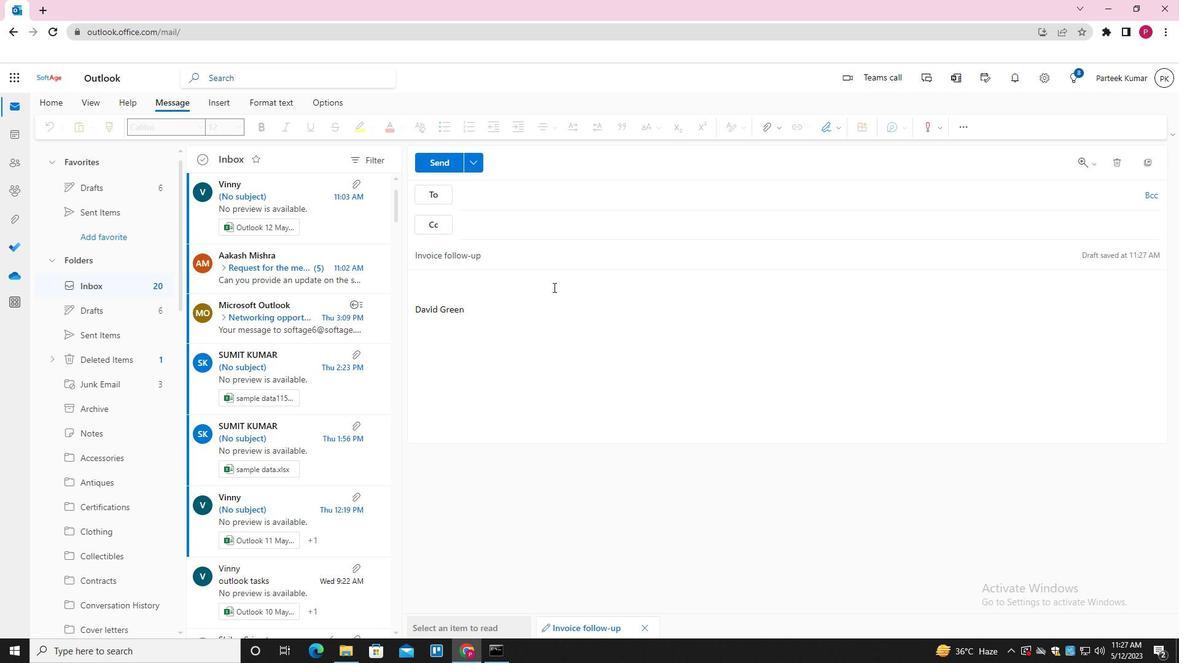 
Action: Mouse pressed left at (549, 299)
Screenshot: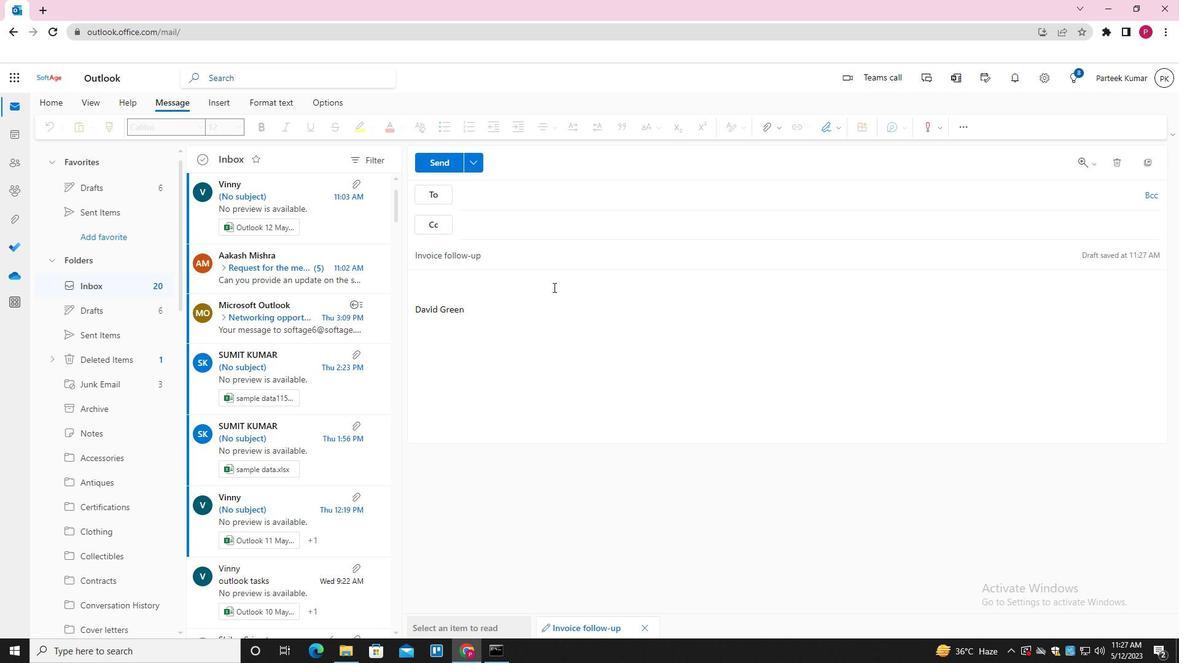 
Action: Mouse moved to (550, 283)
Screenshot: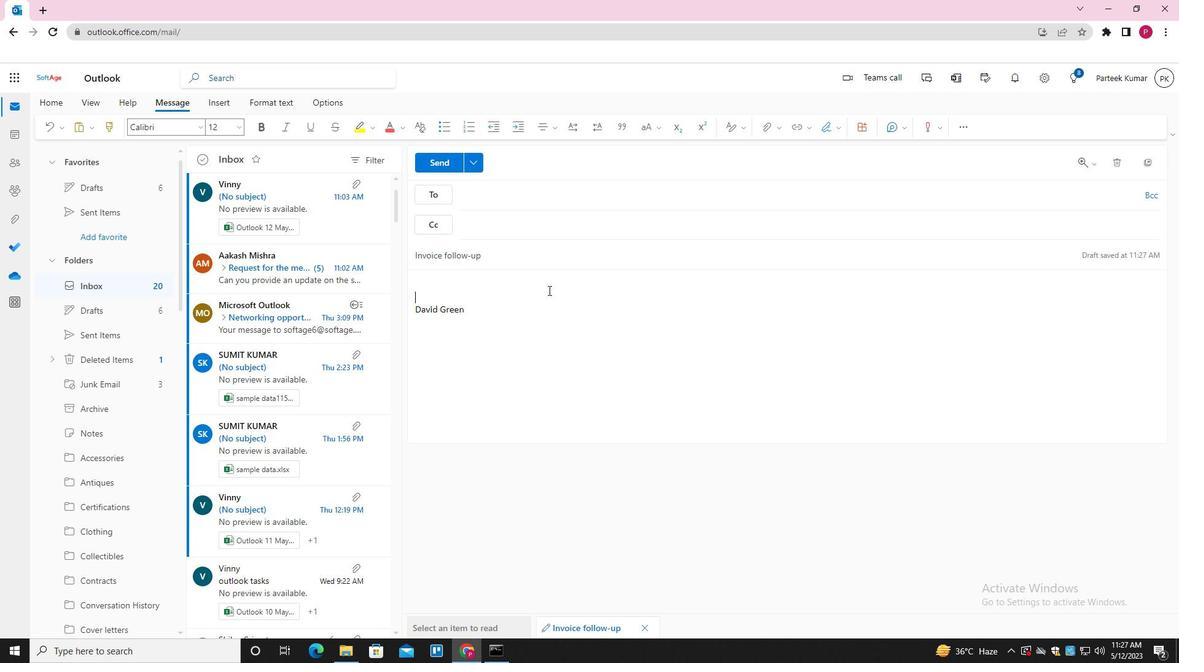 
Action: Mouse pressed left at (550, 283)
Screenshot: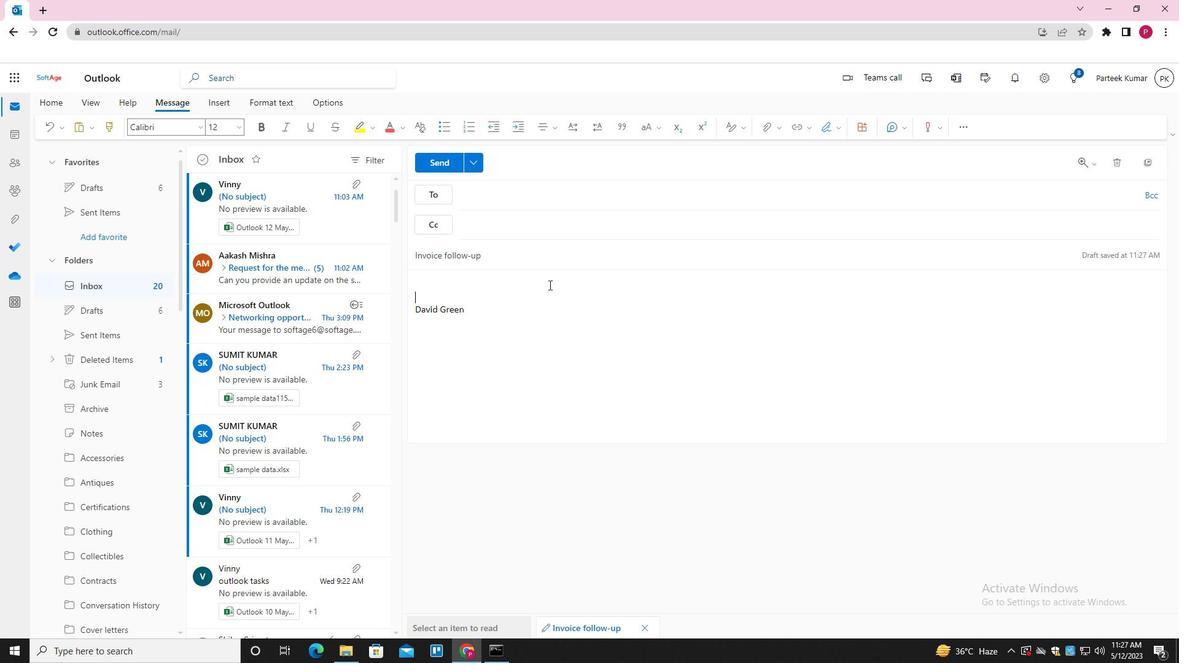 
Action: Key pressed <Key.shift>IAM<Key.space><Key.backspace><Key.backspace><Key.backspace><Key.space>AM<Key.space>SORRY<Key.space>FOR<Key.space>ANY<Key.space>DELAYS<Key.space>IN<Key.space>OUR<Key.space>RESPONSE<Key.space>
Screenshot: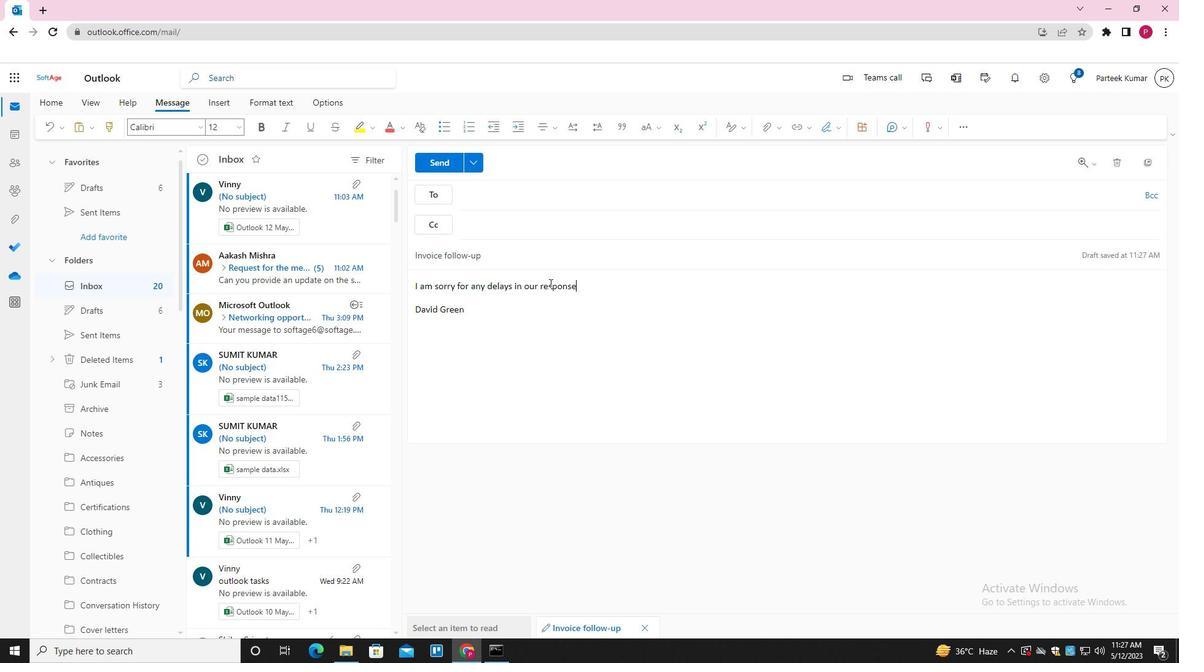 
Action: Mouse moved to (588, 197)
Screenshot: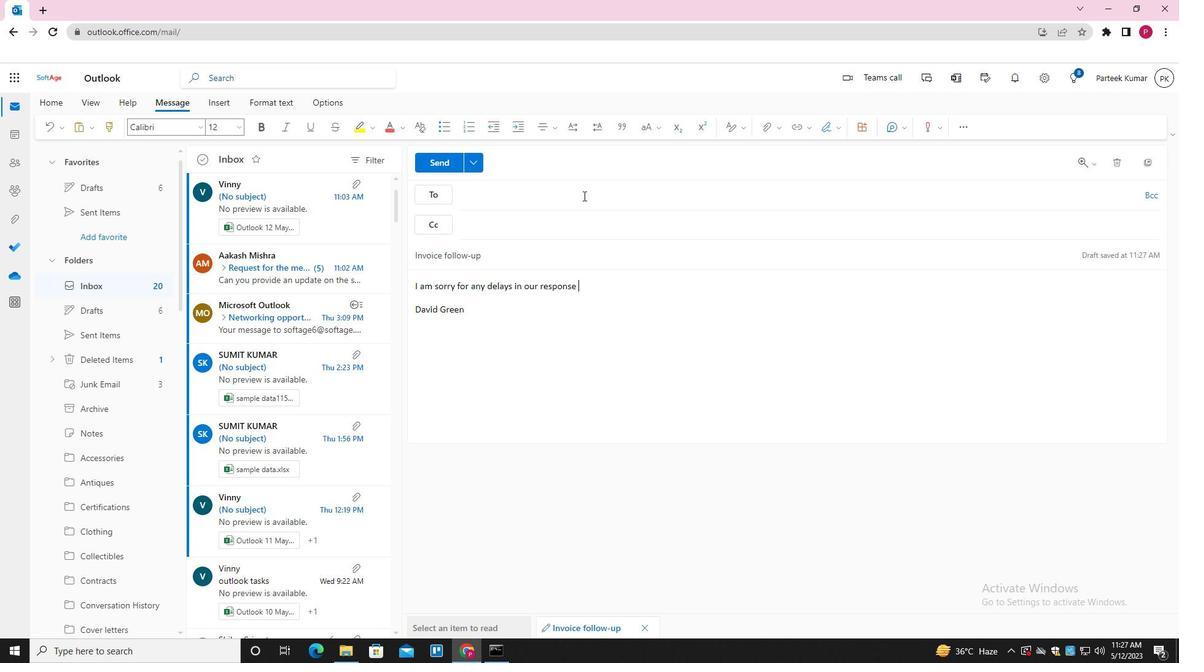 
Action: Mouse pressed left at (588, 197)
Screenshot: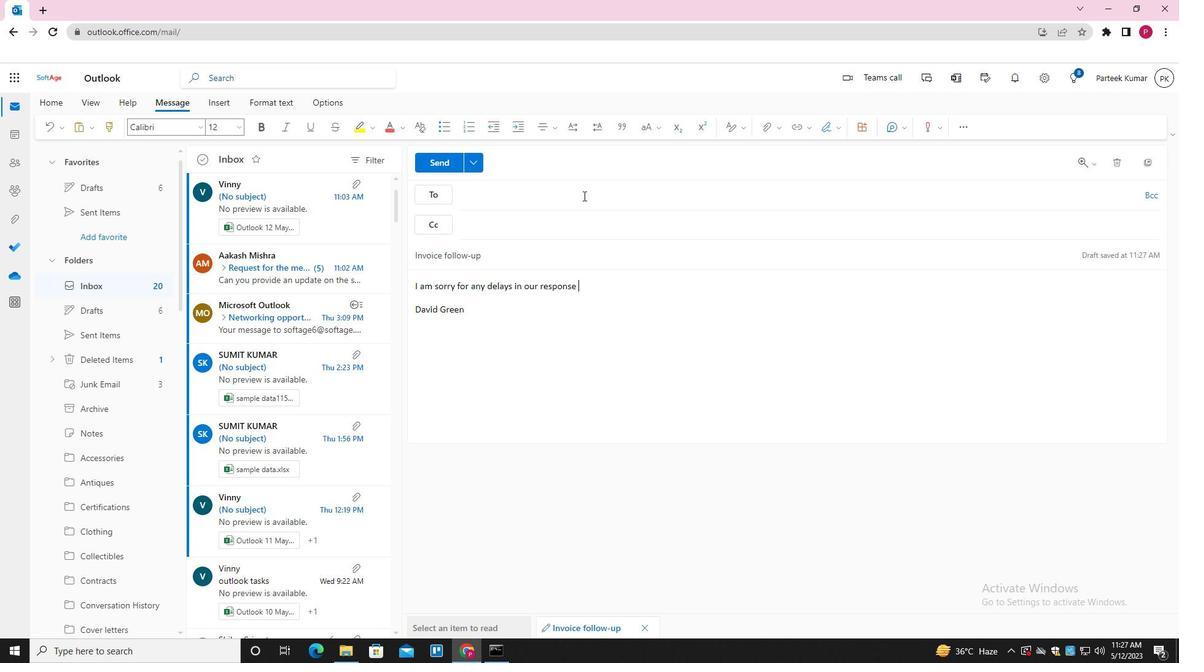 
Action: Mouse moved to (589, 202)
Screenshot: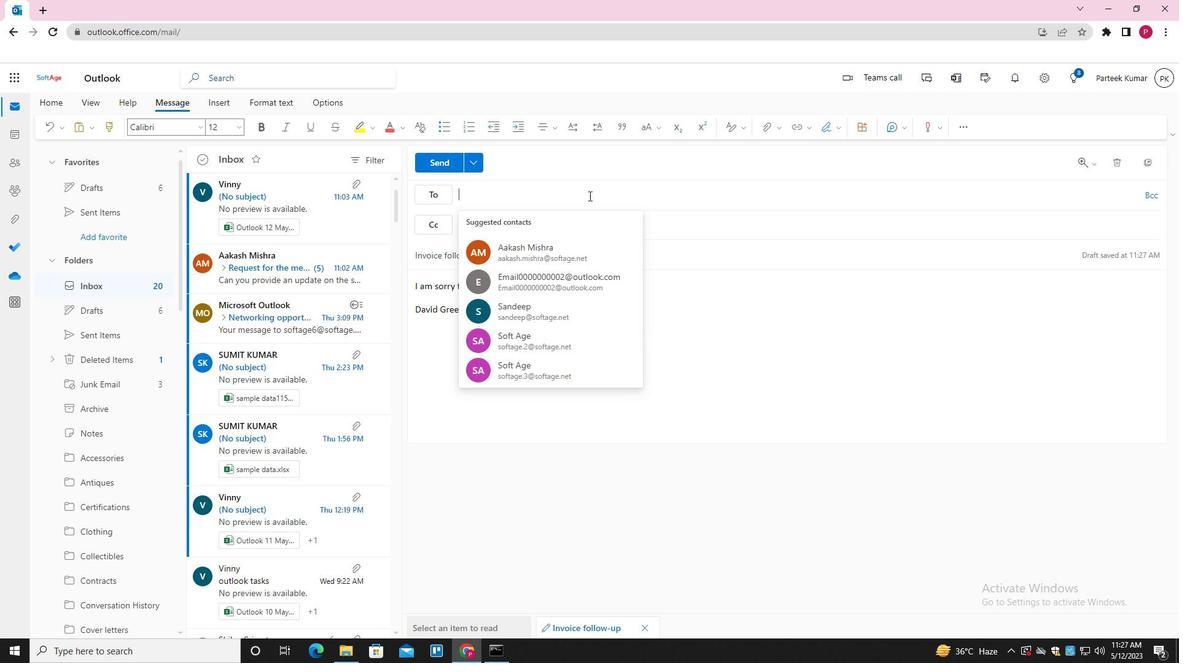 
Action: Key pressed SOFTAGE.6<Key.shift><Key.shift><Key.shift><Key.shift>@SOFTAGE.NET<Key.enter>SOFTAGE.7<Key.shift>@SOFTAGE.B<Key.backspace>NET<Key.enter><Key.tab>SOFTAGE.8<Key.shift>@SOFTAGE,<Key.backspace>.NET<Key.backspace><Key.backspace><Key.backspace><Key.backspace>SOFTAGE.8<Key.shift>@SOFTAGE.NET<Key.enter>
Screenshot: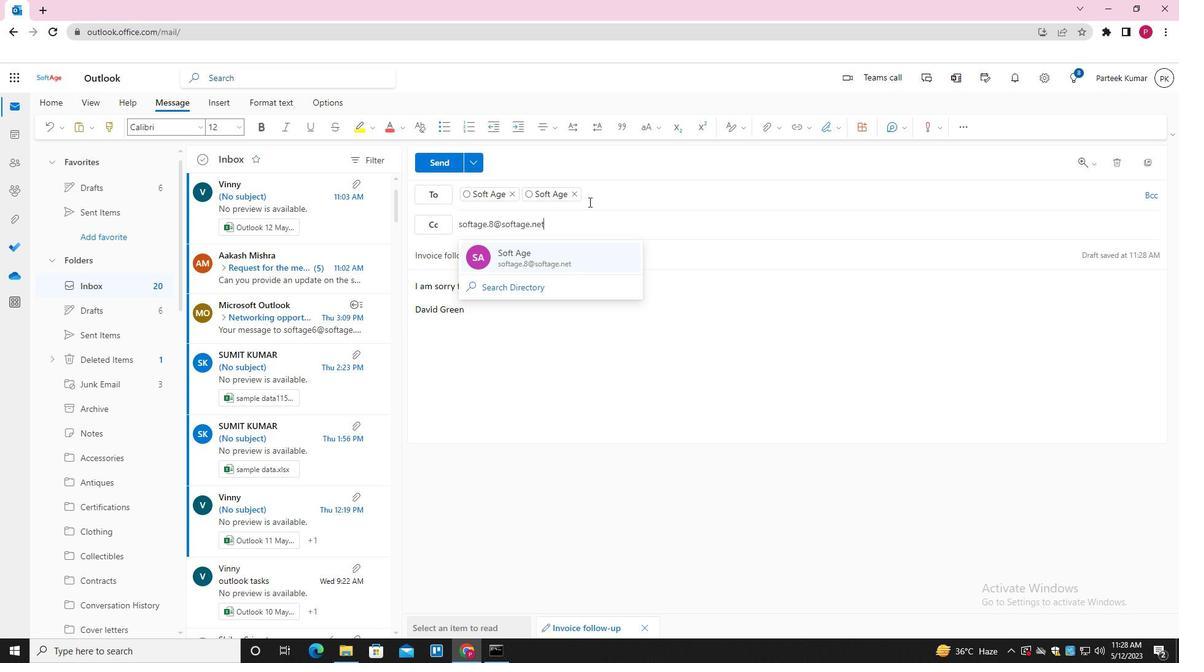
Action: Mouse moved to (435, 161)
Screenshot: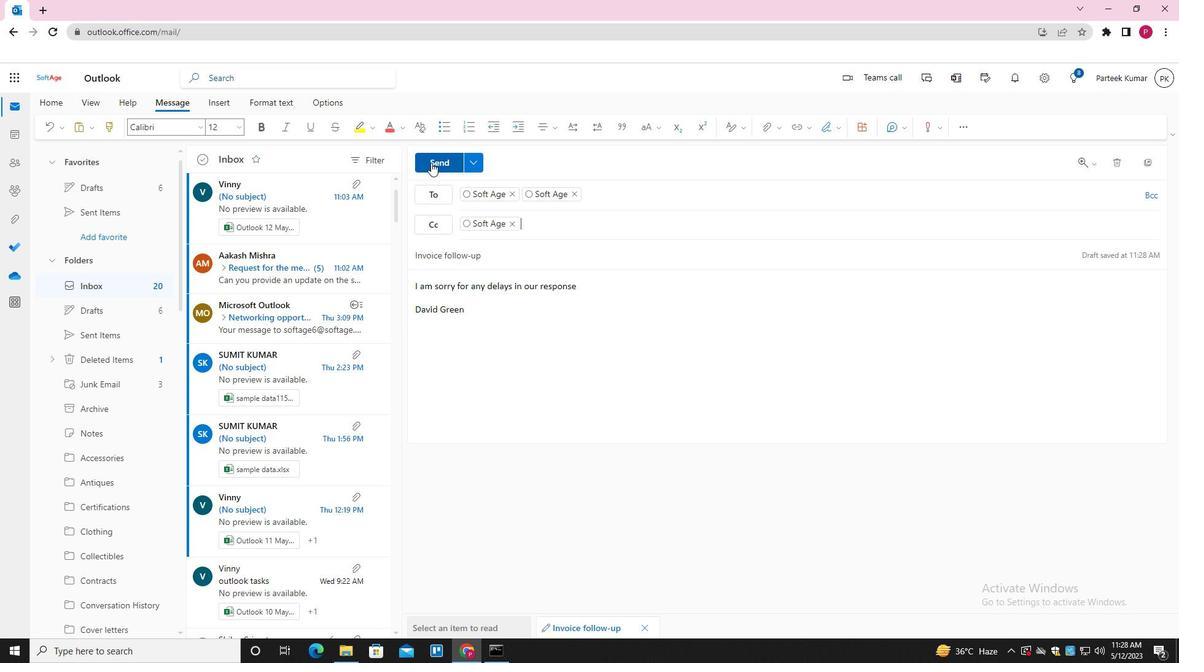 
Action: Mouse pressed left at (435, 161)
Screenshot: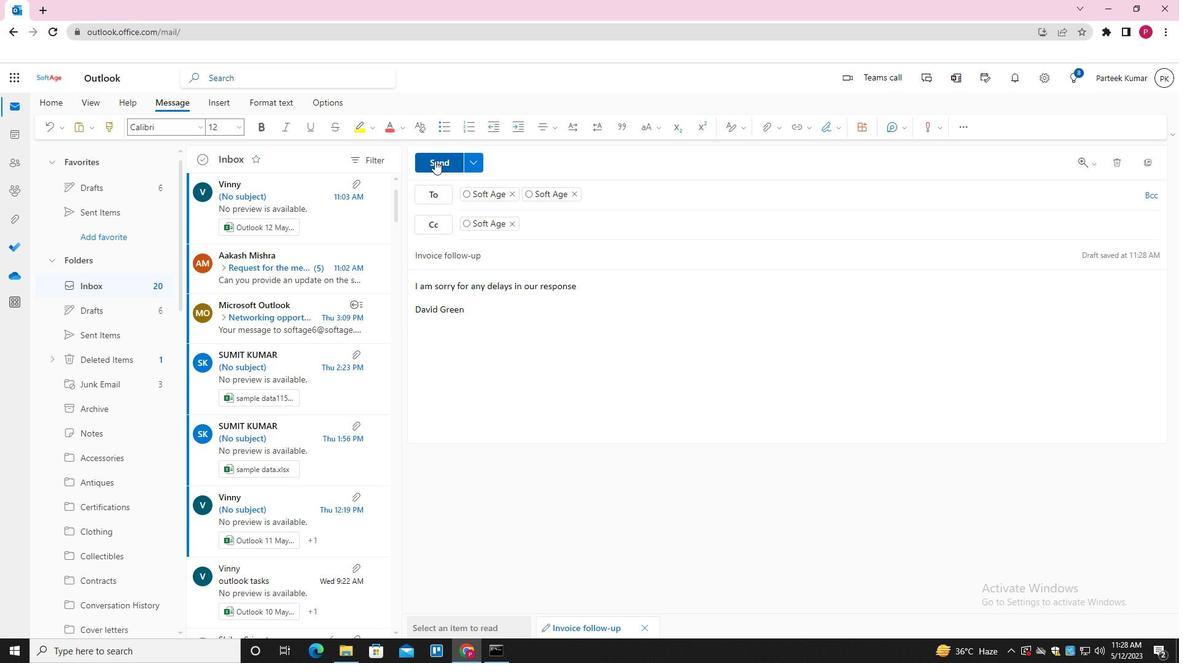 
Action: Mouse moved to (532, 268)
Screenshot: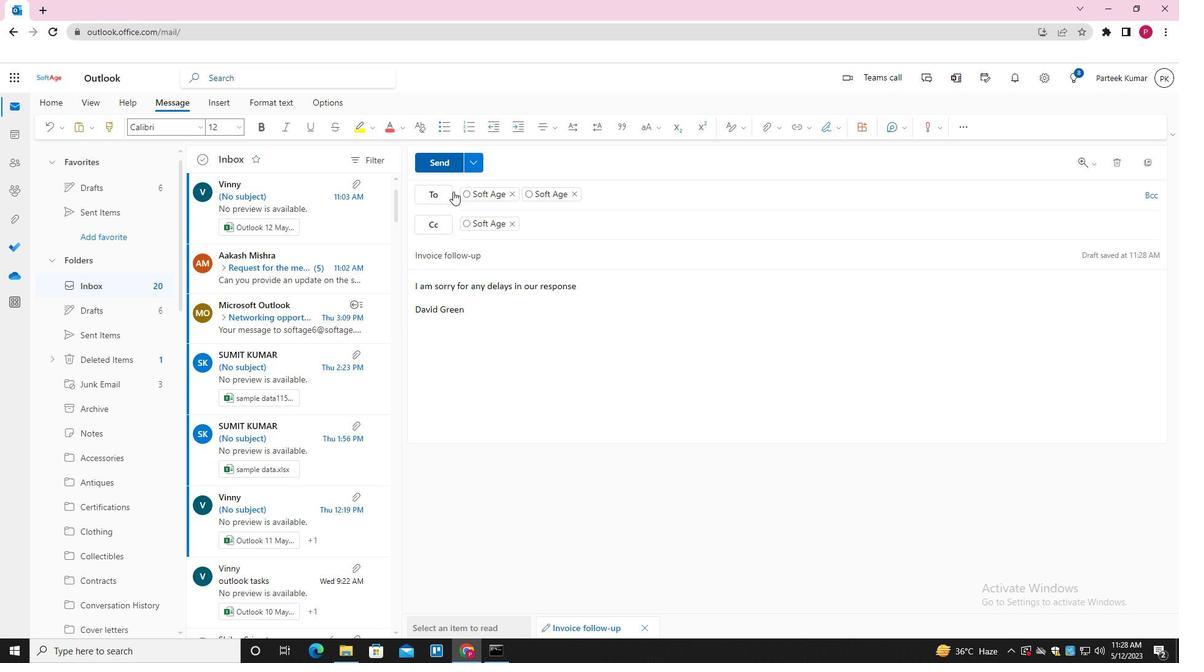 
